 Task: Schedule a financial seminar for the 17th at 8:00 PM to 9:00 PM
Action: Mouse moved to (498, 138)
Screenshot: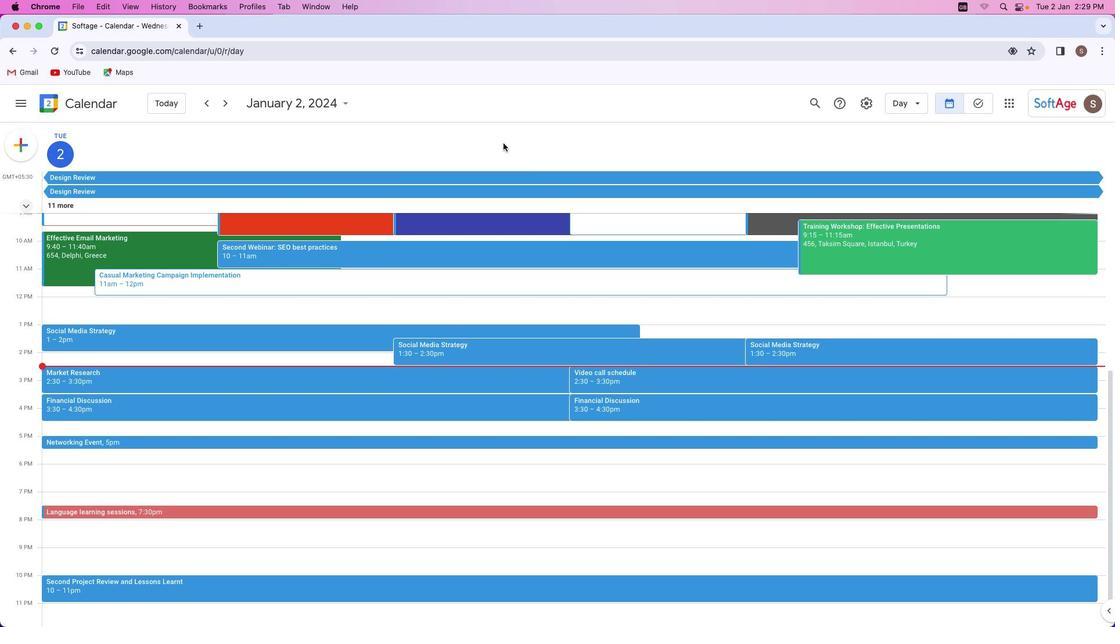 
Action: Mouse pressed left at (498, 138)
Screenshot: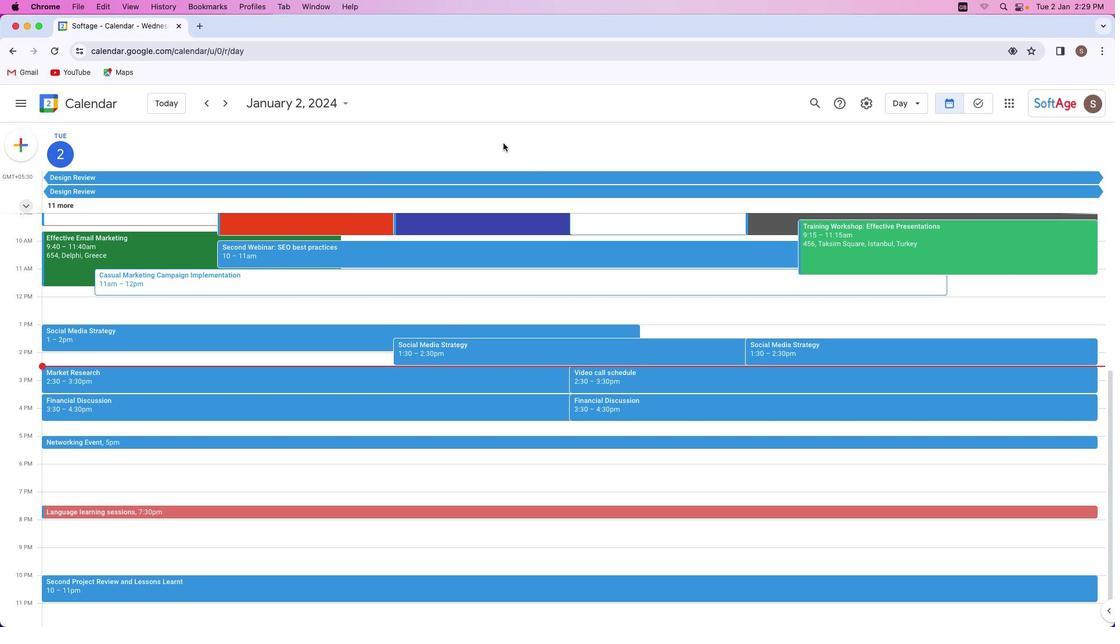 
Action: Mouse moved to (19, 140)
Screenshot: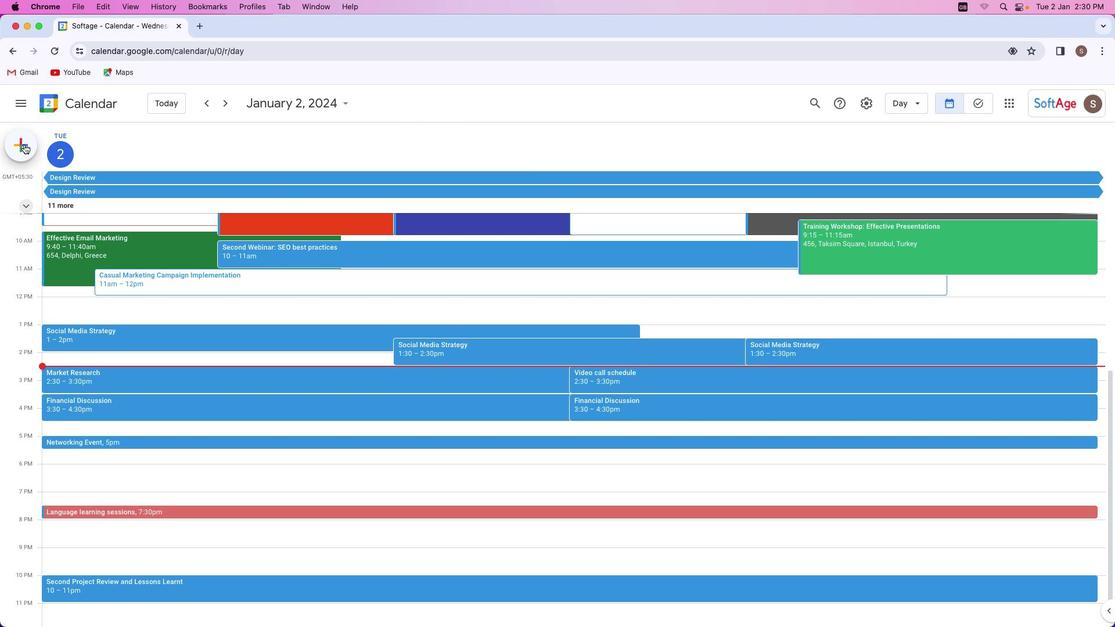 
Action: Mouse pressed left at (19, 140)
Screenshot: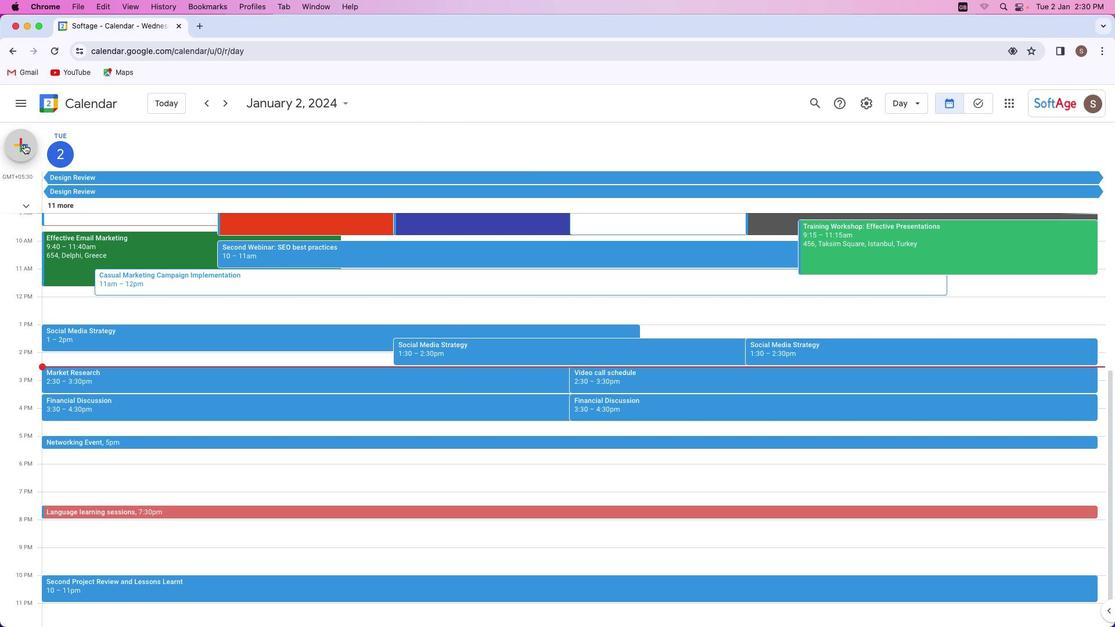 
Action: Mouse moved to (67, 266)
Screenshot: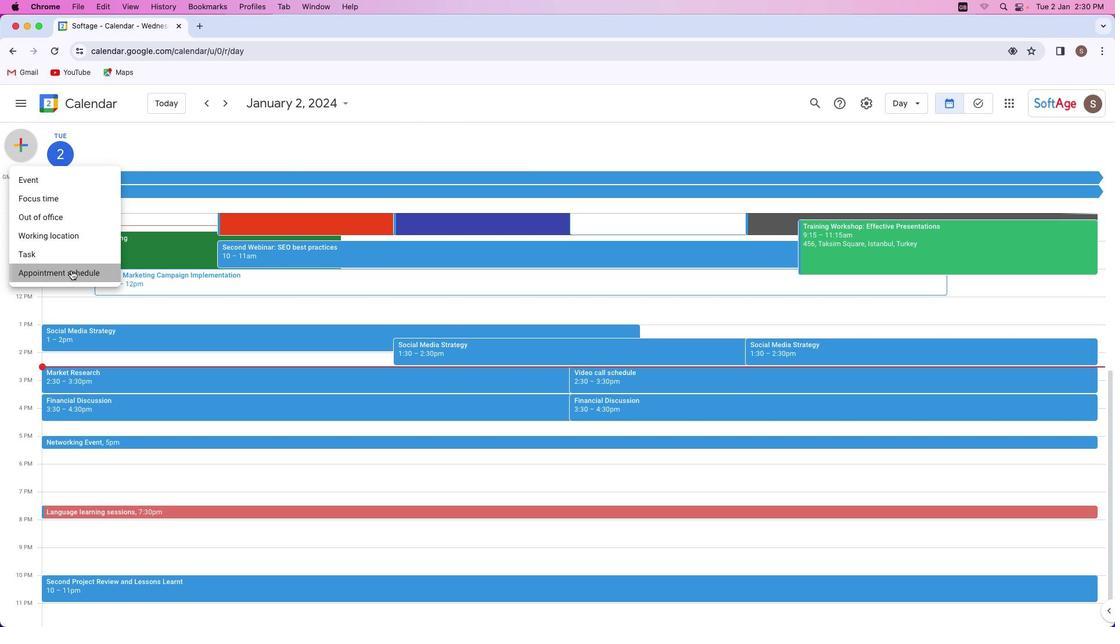 
Action: Mouse pressed left at (67, 266)
Screenshot: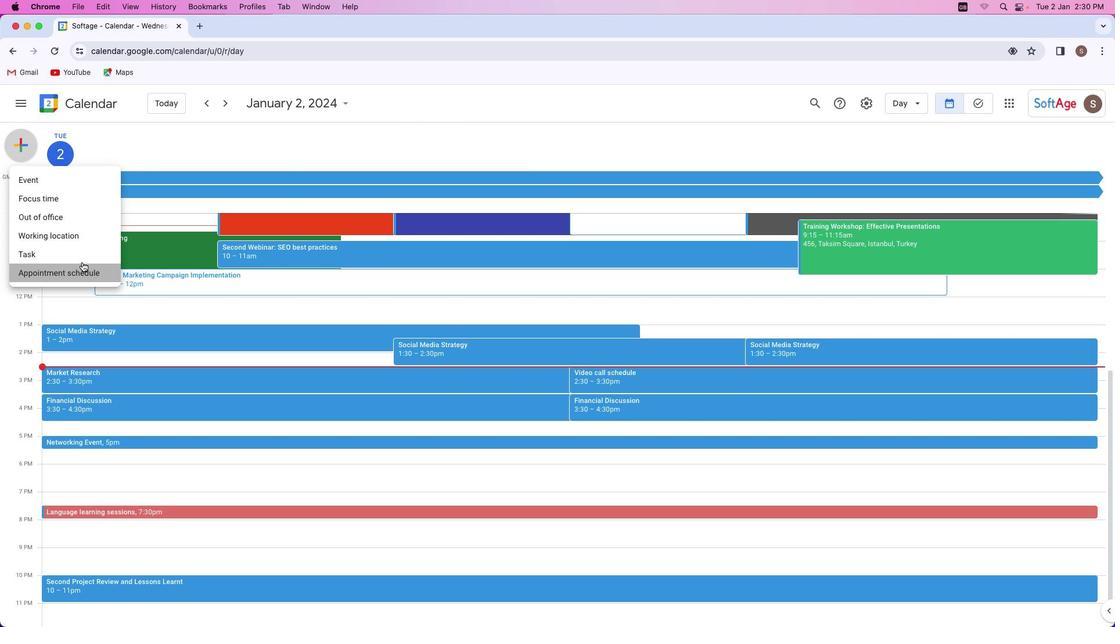 
Action: Mouse moved to (59, 134)
Screenshot: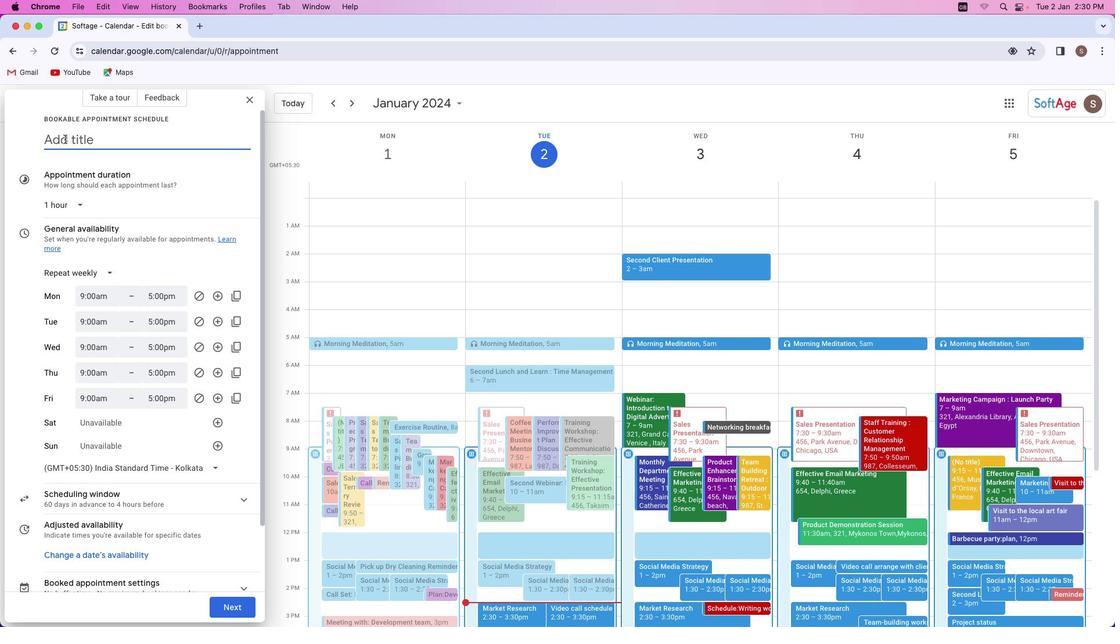 
Action: Key pressed Key.shift'F''i''n''a''n''c''i''a''l'Key.space's''e''m''i''n''a''r'
Screenshot: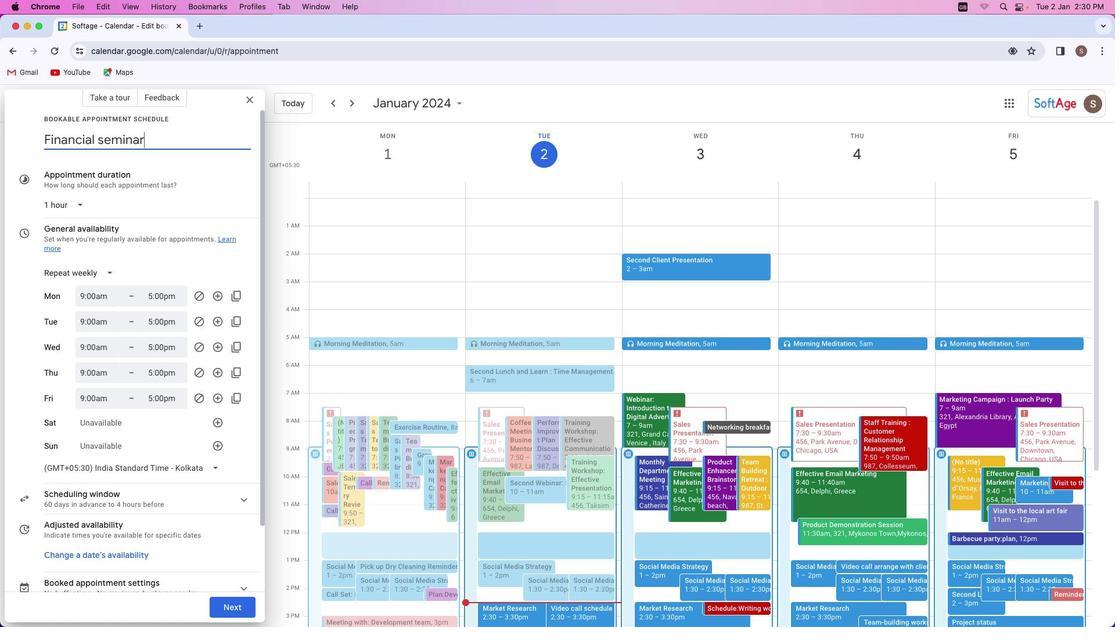 
Action: Mouse moved to (88, 264)
Screenshot: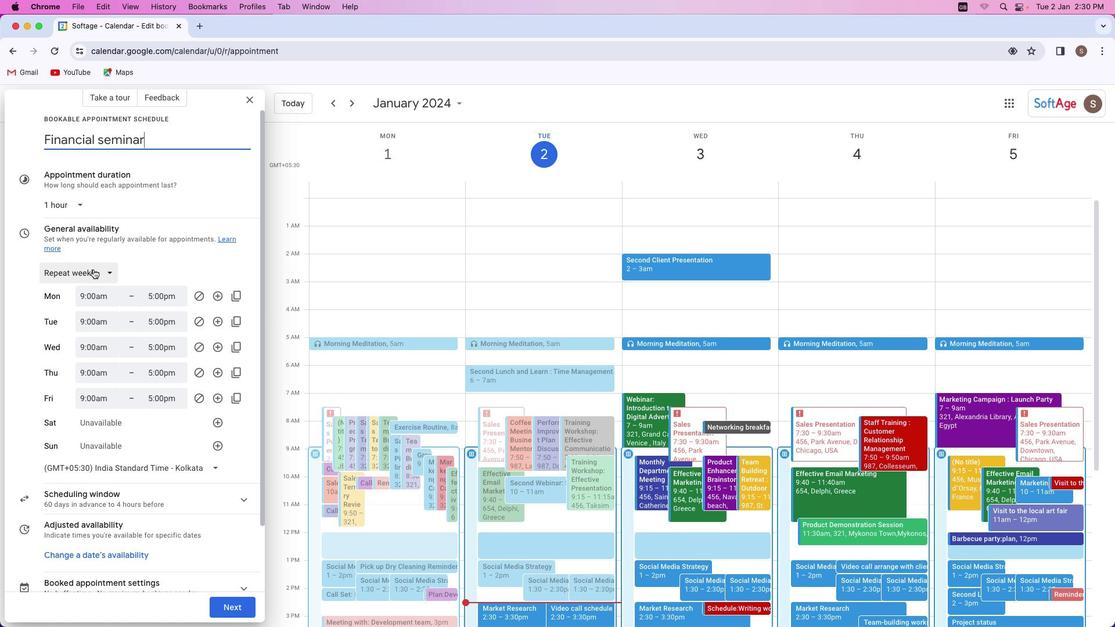 
Action: Mouse pressed left at (88, 264)
Screenshot: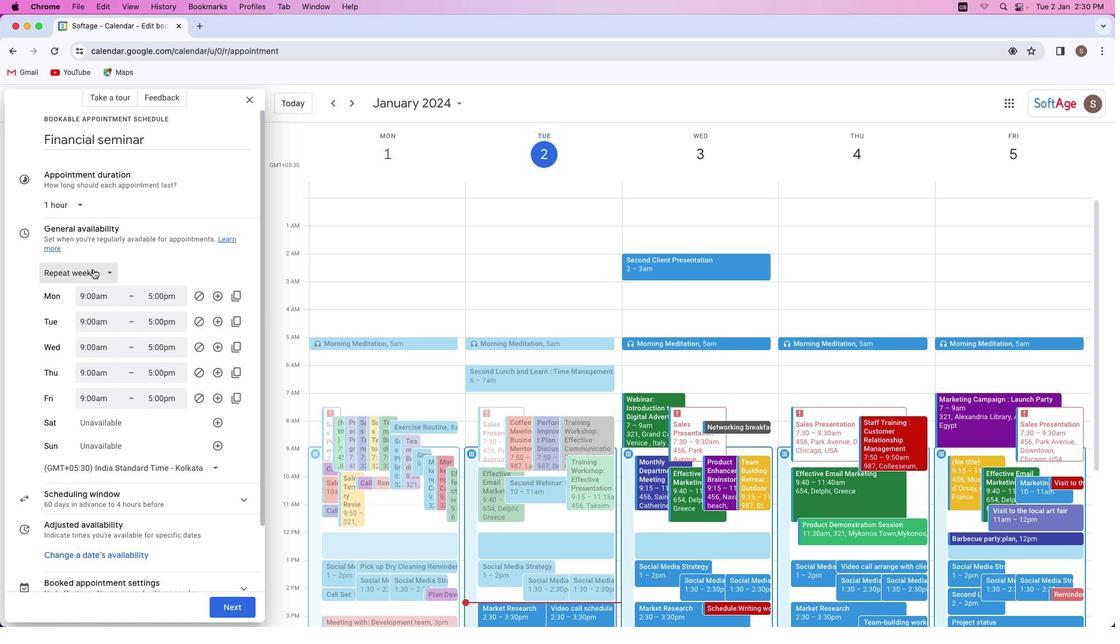 
Action: Mouse moved to (53, 291)
Screenshot: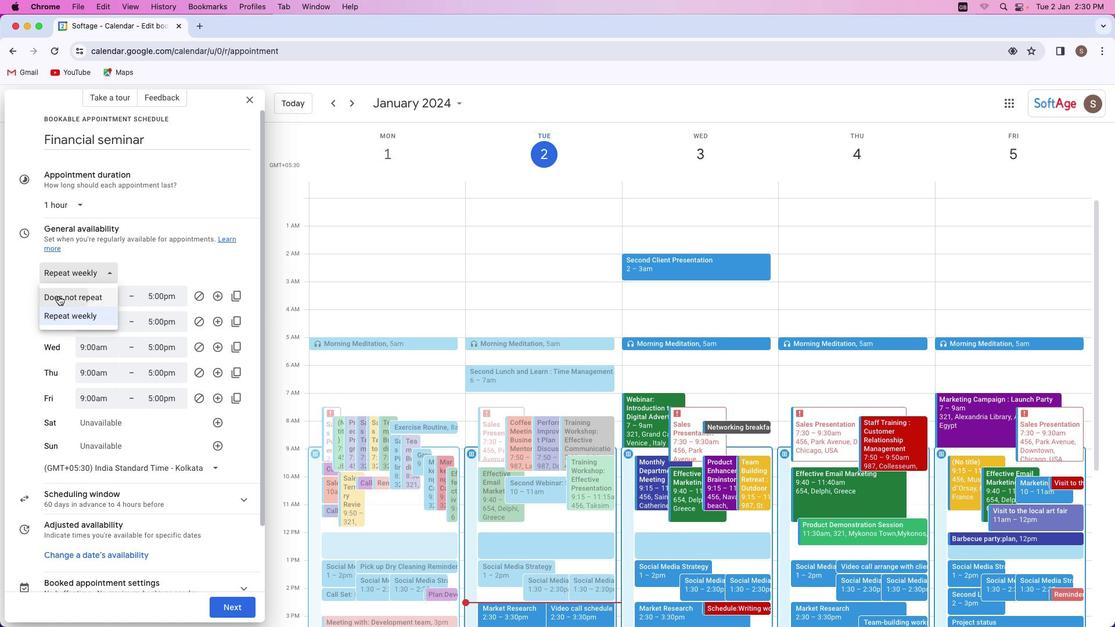 
Action: Mouse pressed left at (53, 291)
Screenshot: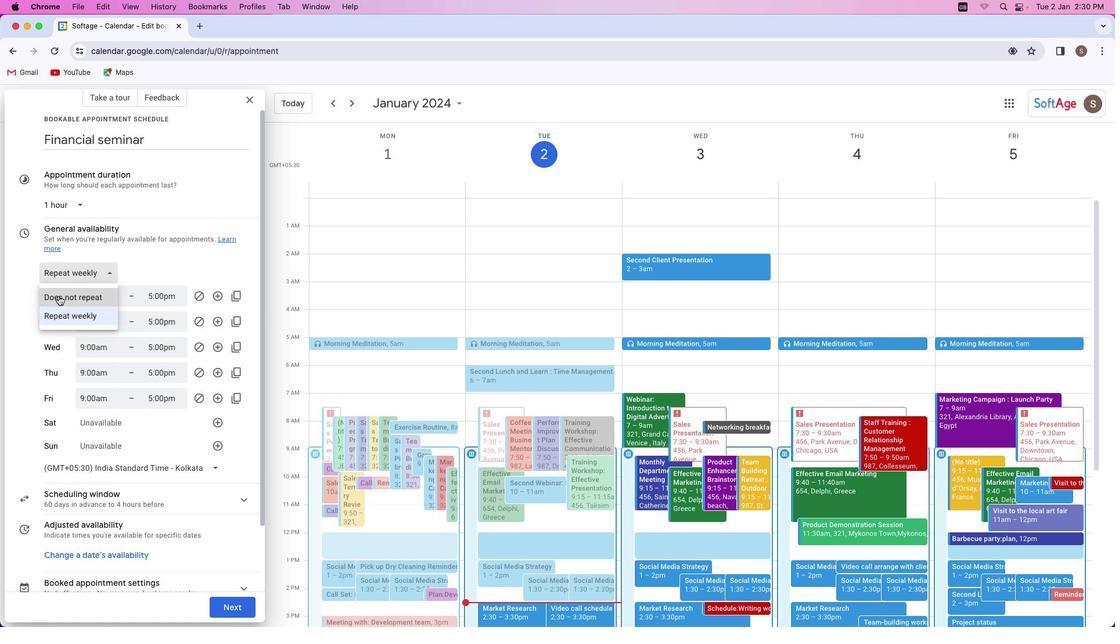 
Action: Mouse moved to (66, 277)
Screenshot: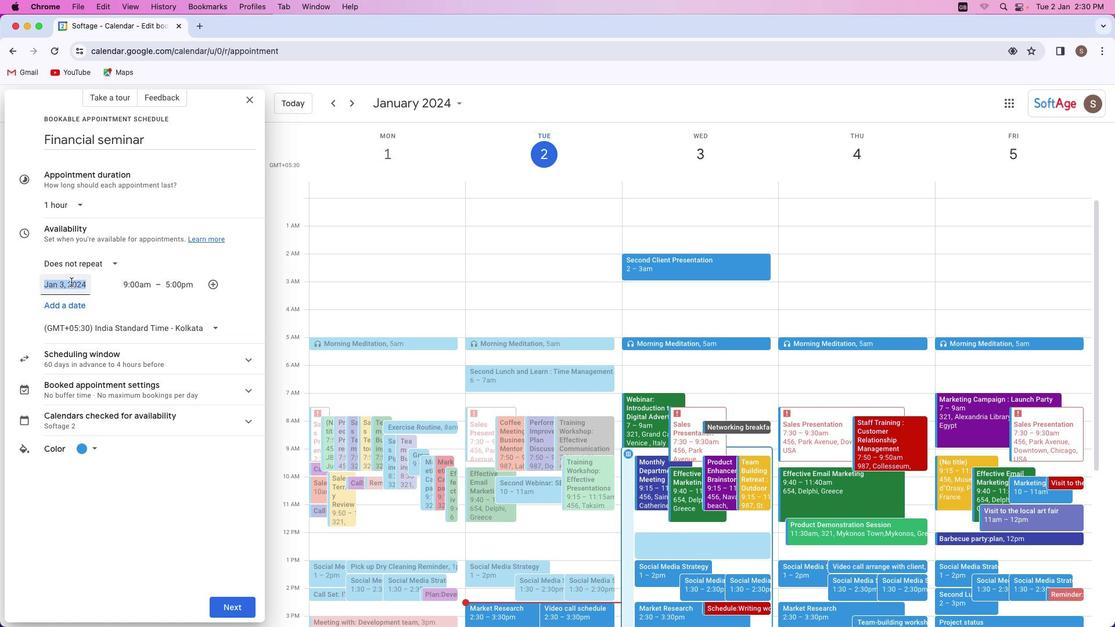 
Action: Mouse pressed left at (66, 277)
Screenshot: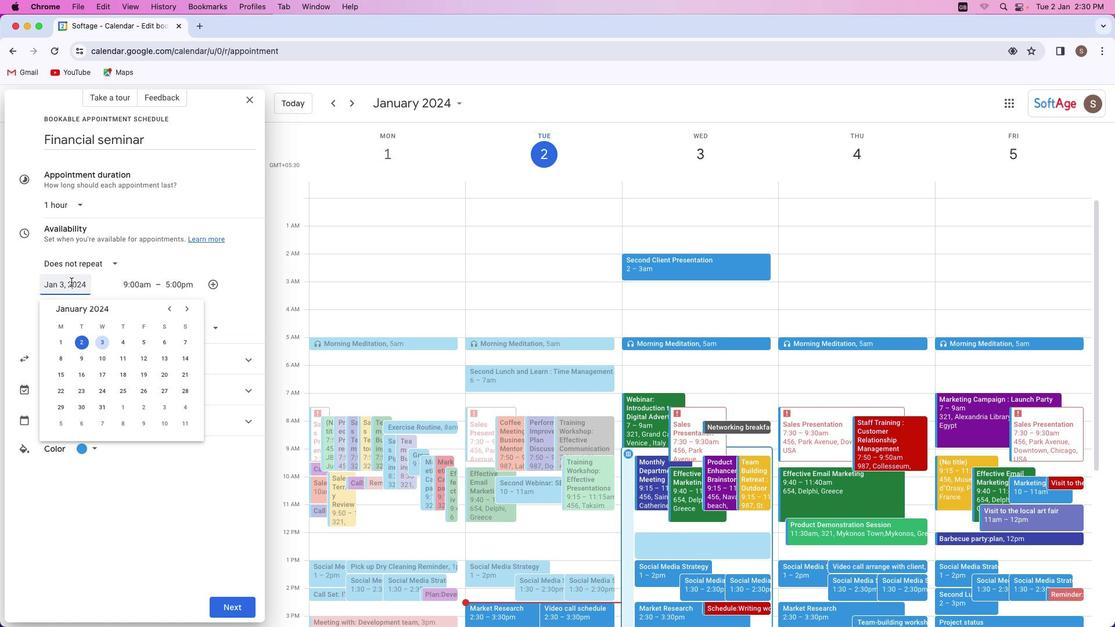 
Action: Mouse moved to (99, 372)
Screenshot: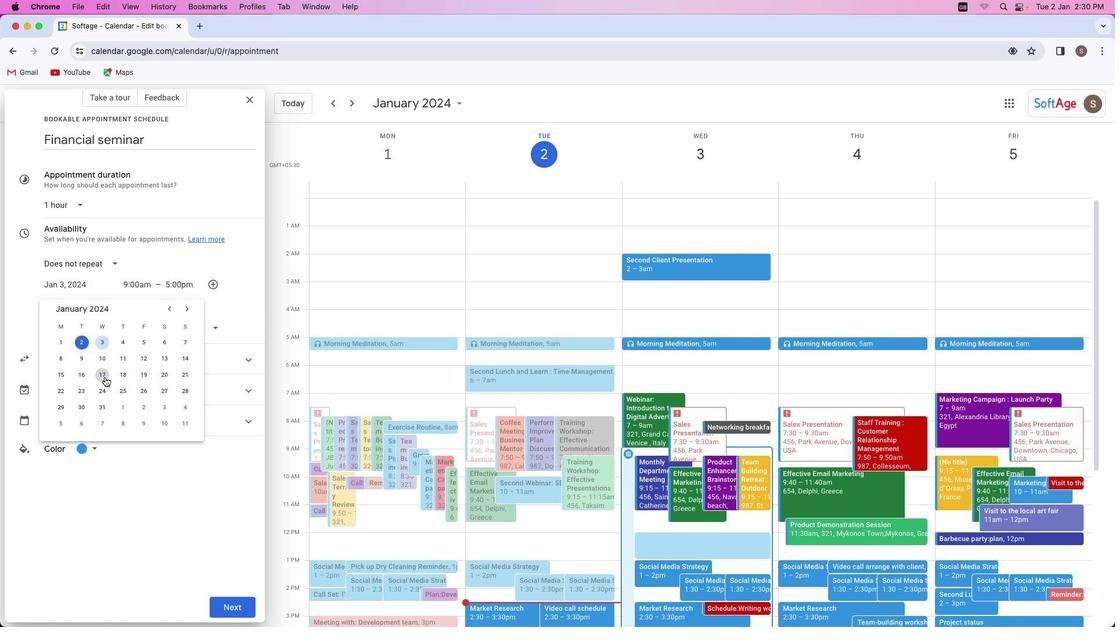 
Action: Mouse pressed left at (99, 372)
Screenshot: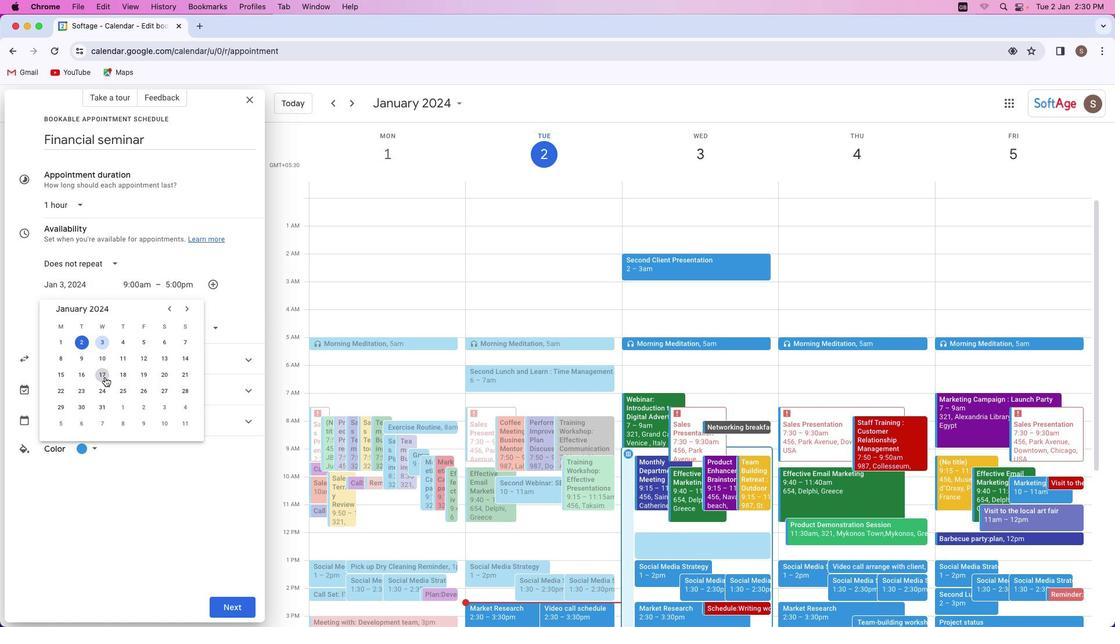
Action: Mouse moved to (124, 280)
Screenshot: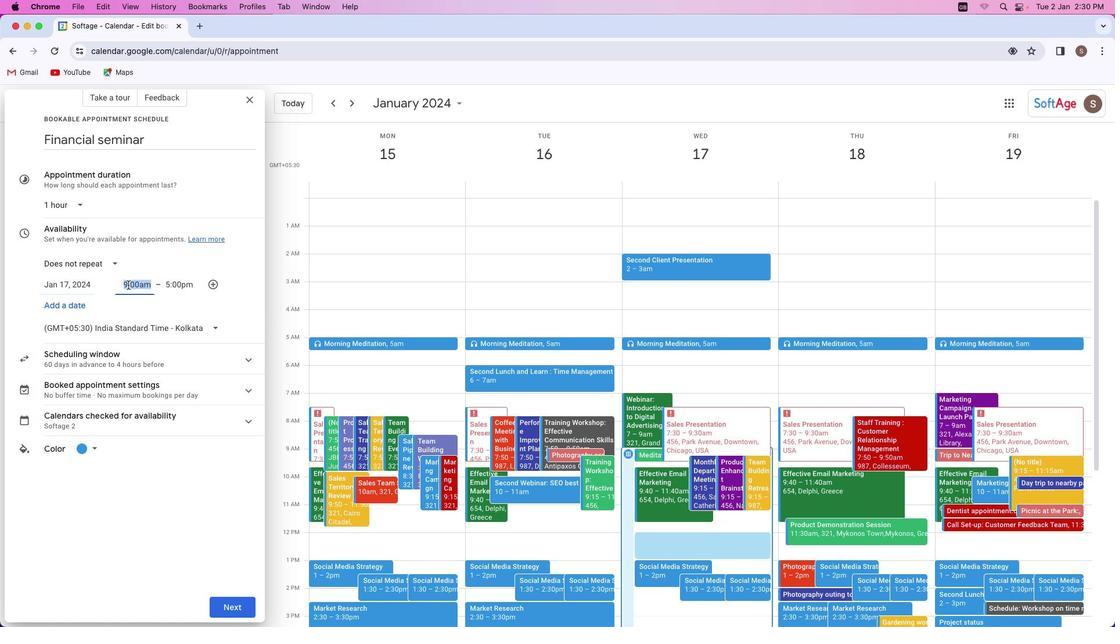 
Action: Mouse pressed left at (124, 280)
Screenshot: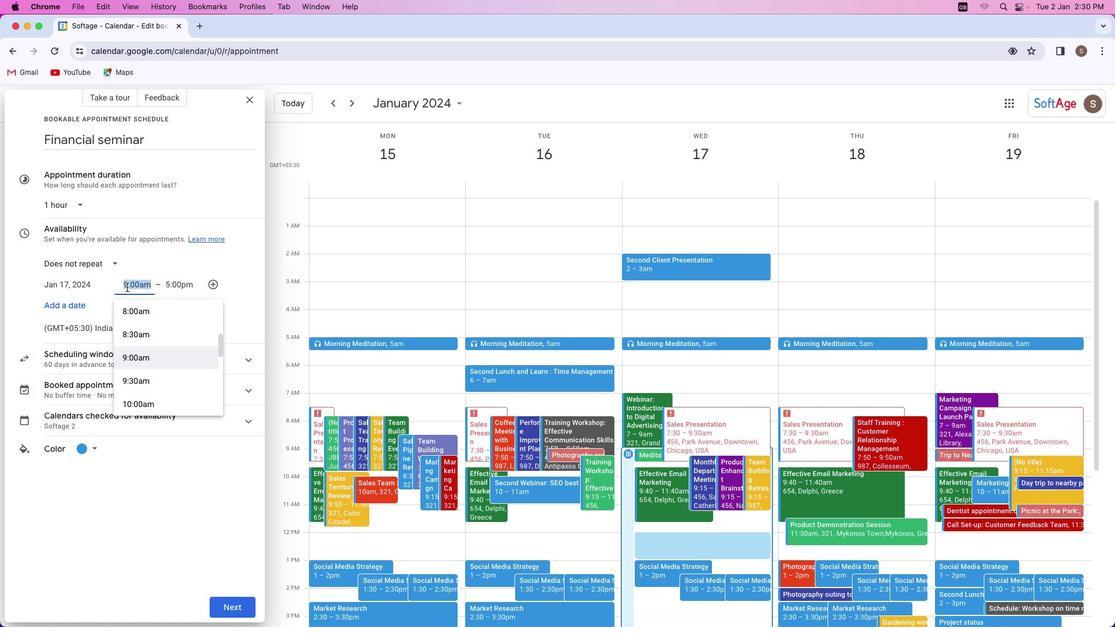 
Action: Mouse moved to (138, 322)
Screenshot: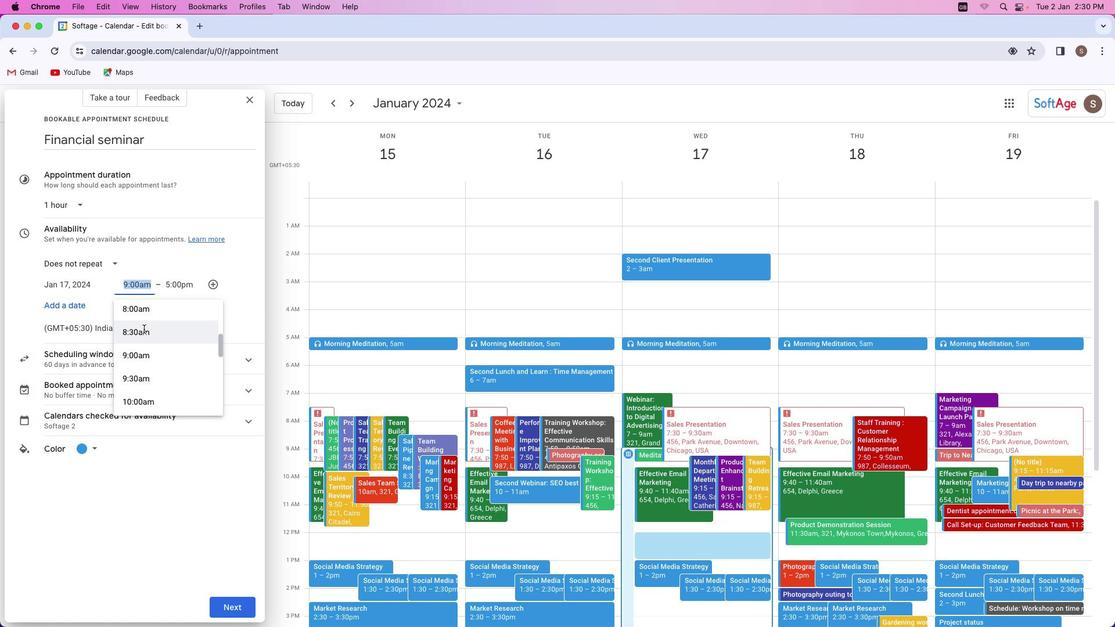 
Action: Mouse scrolled (138, 322) with delta (-4, -4)
Screenshot: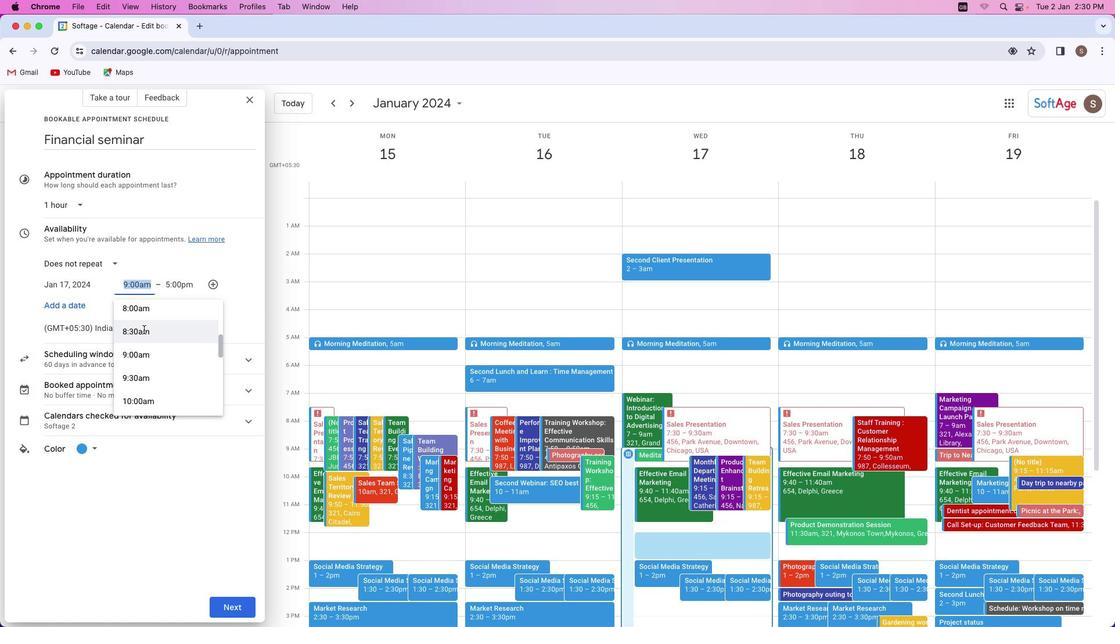 
Action: Mouse moved to (139, 324)
Screenshot: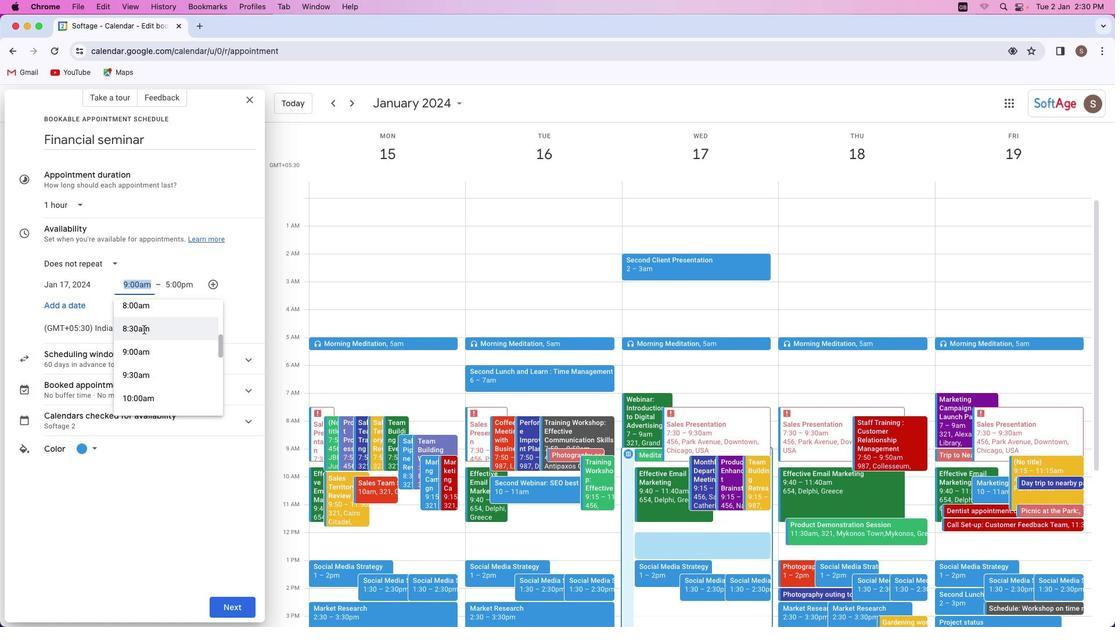 
Action: Mouse scrolled (139, 324) with delta (-4, -4)
Screenshot: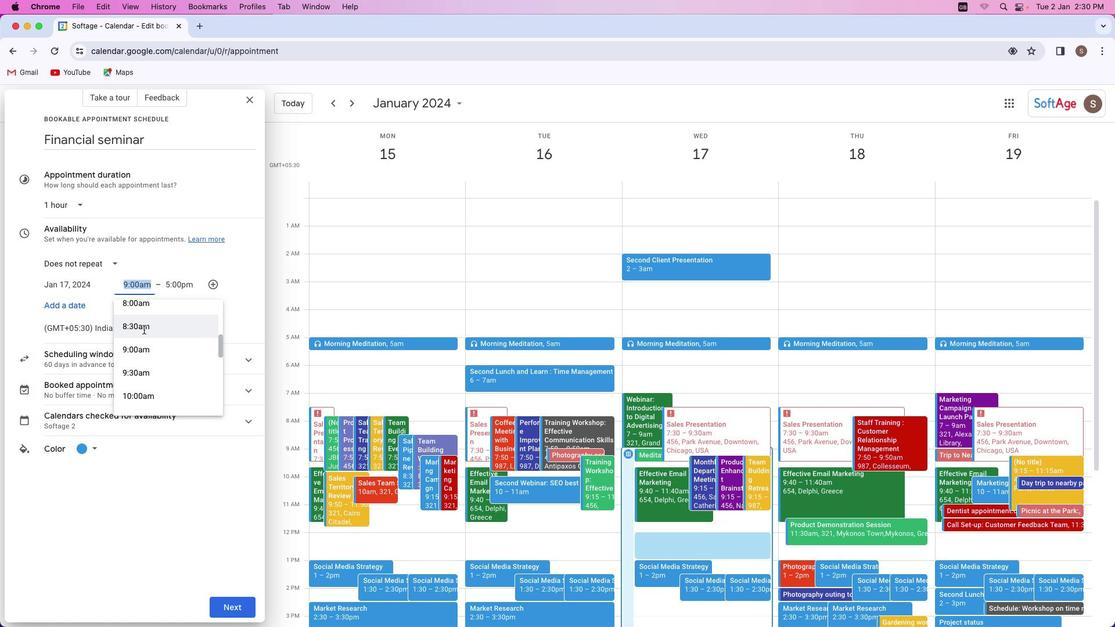 
Action: Mouse moved to (139, 324)
Screenshot: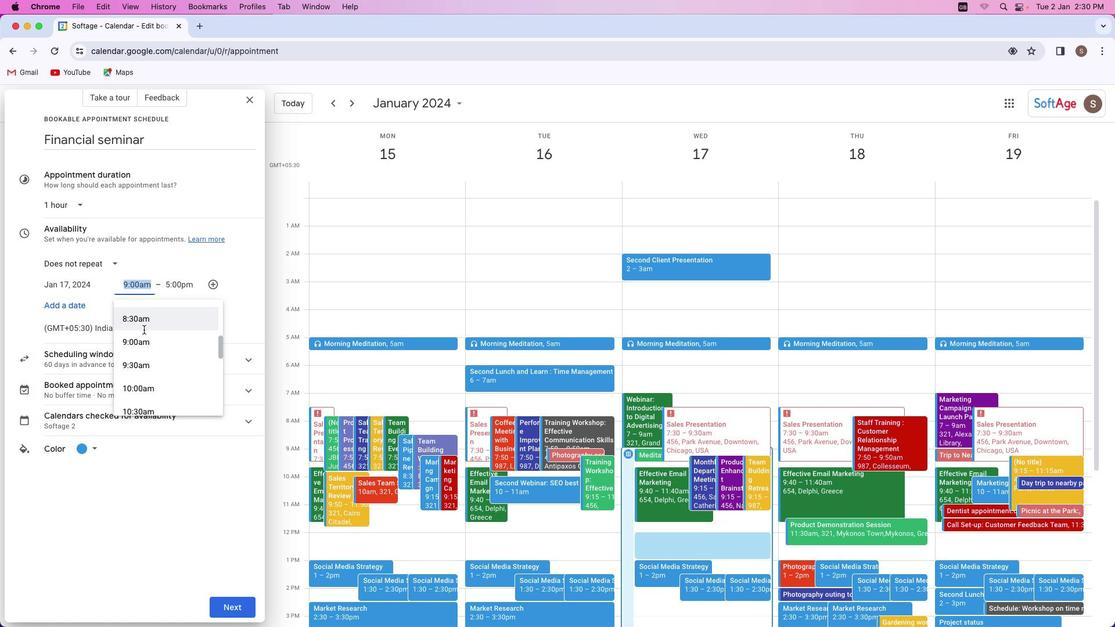 
Action: Mouse scrolled (139, 324) with delta (-4, -4)
Screenshot: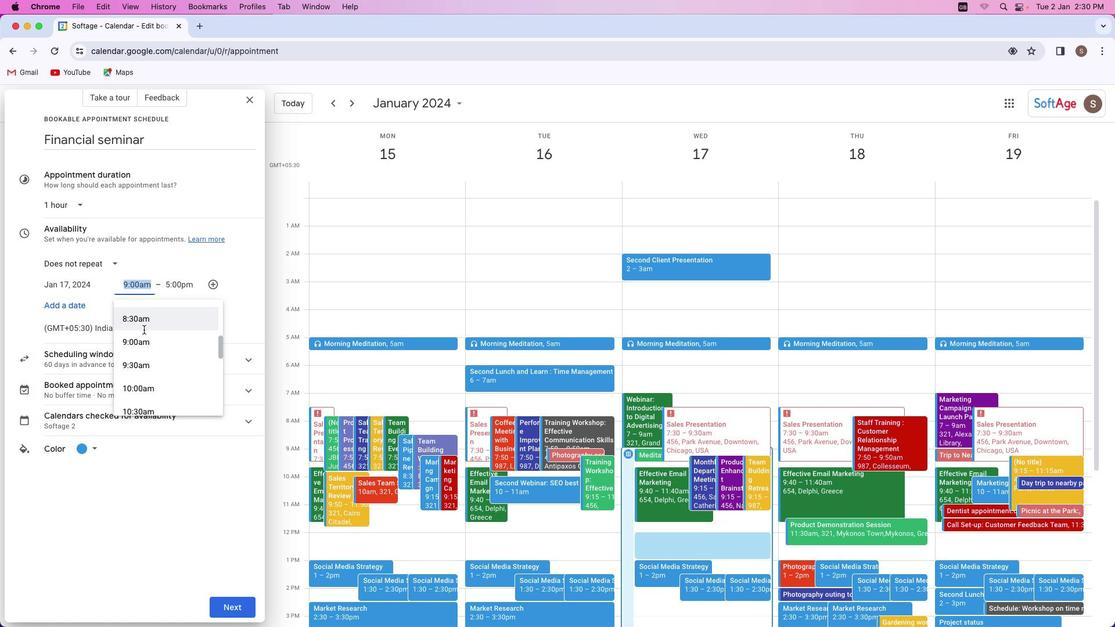 
Action: Mouse scrolled (139, 324) with delta (-4, -4)
Screenshot: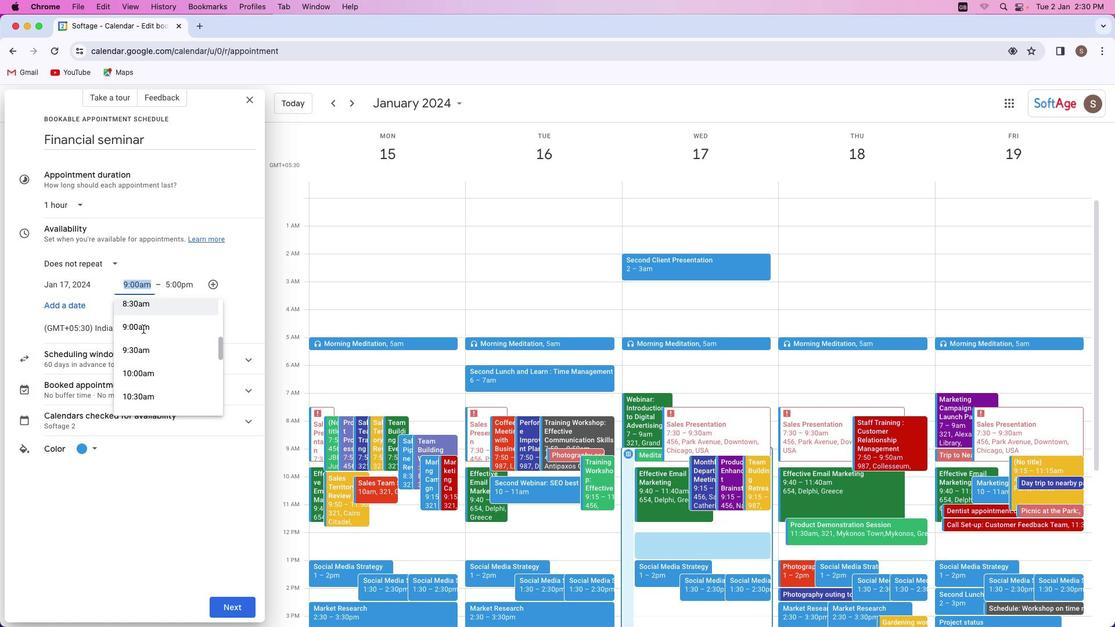 
Action: Mouse scrolled (139, 324) with delta (-4, -4)
Screenshot: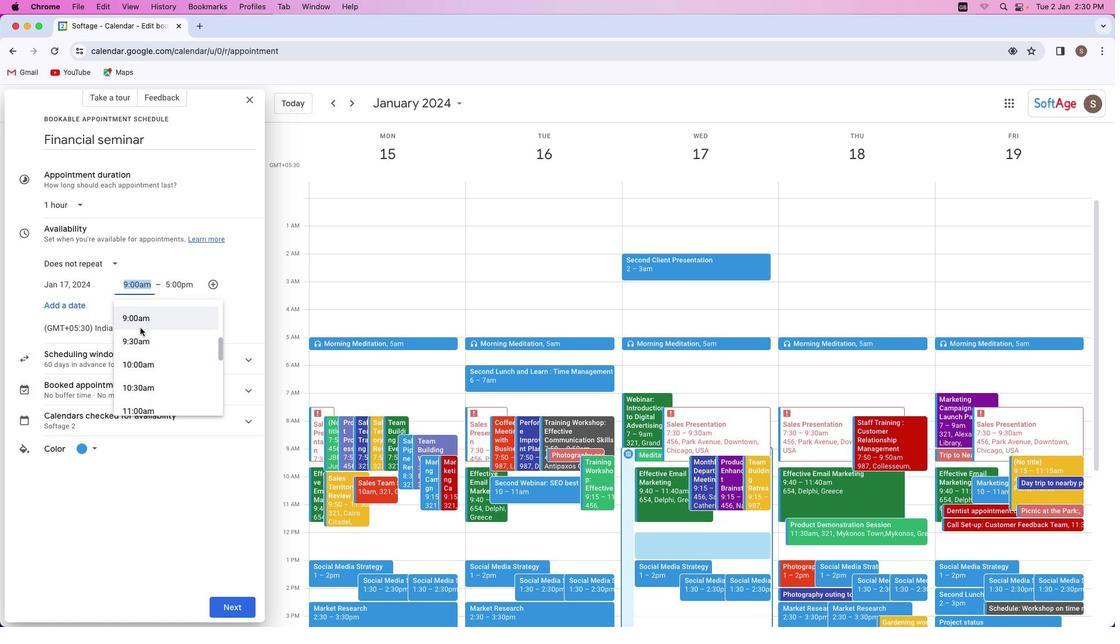
Action: Mouse moved to (135, 321)
Screenshot: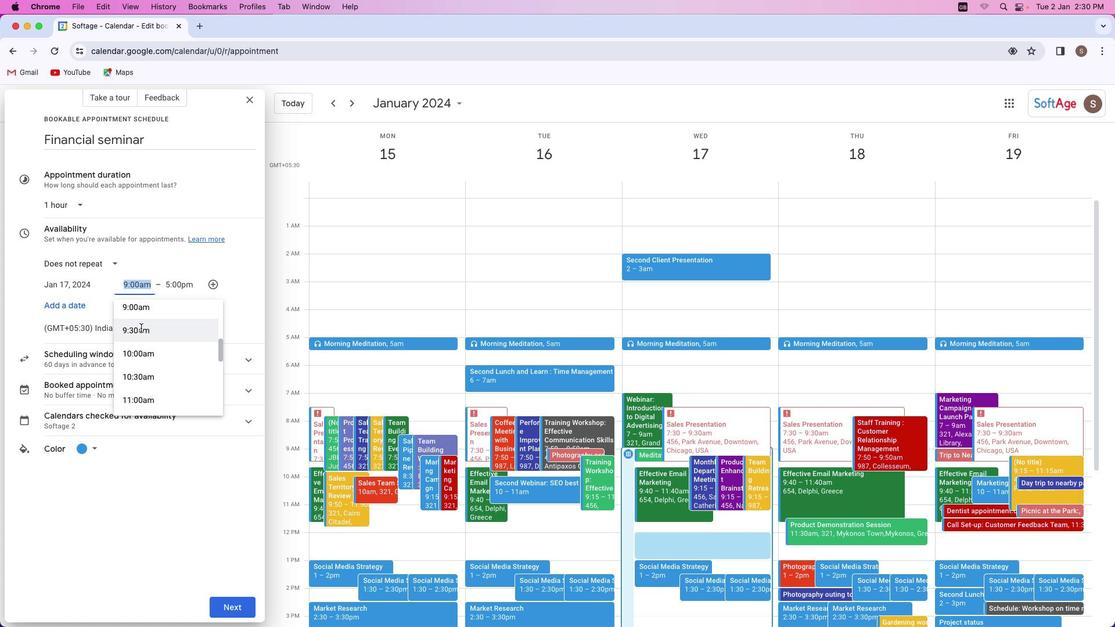 
Action: Mouse scrolled (135, 321) with delta (-4, -4)
Screenshot: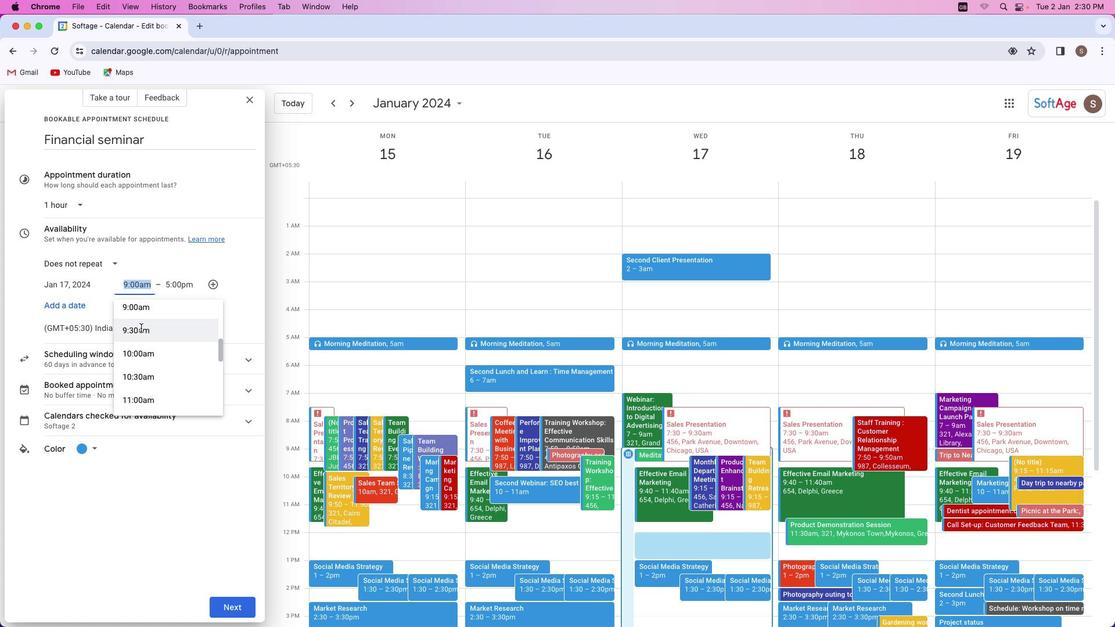 
Action: Mouse moved to (135, 323)
Screenshot: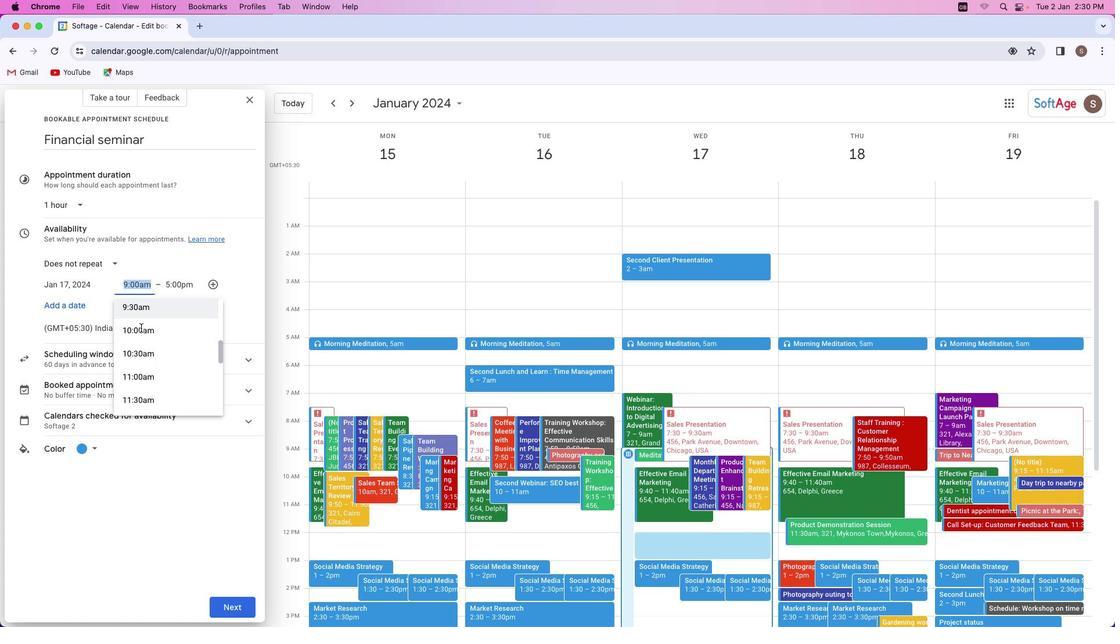 
Action: Mouse scrolled (135, 323) with delta (-4, -4)
Screenshot: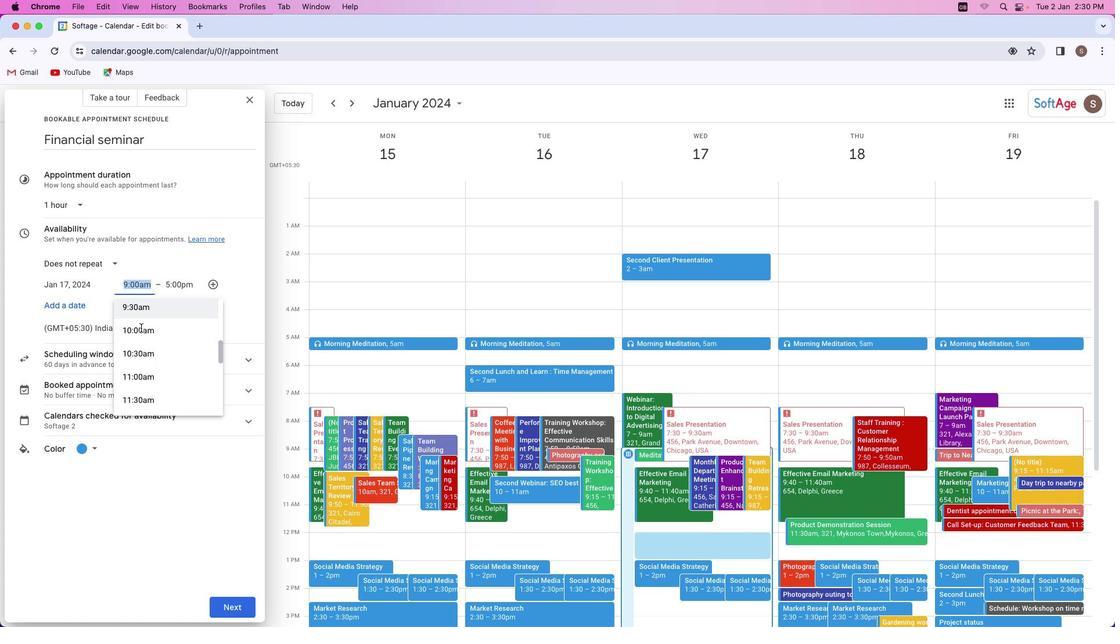 
Action: Mouse moved to (135, 323)
Screenshot: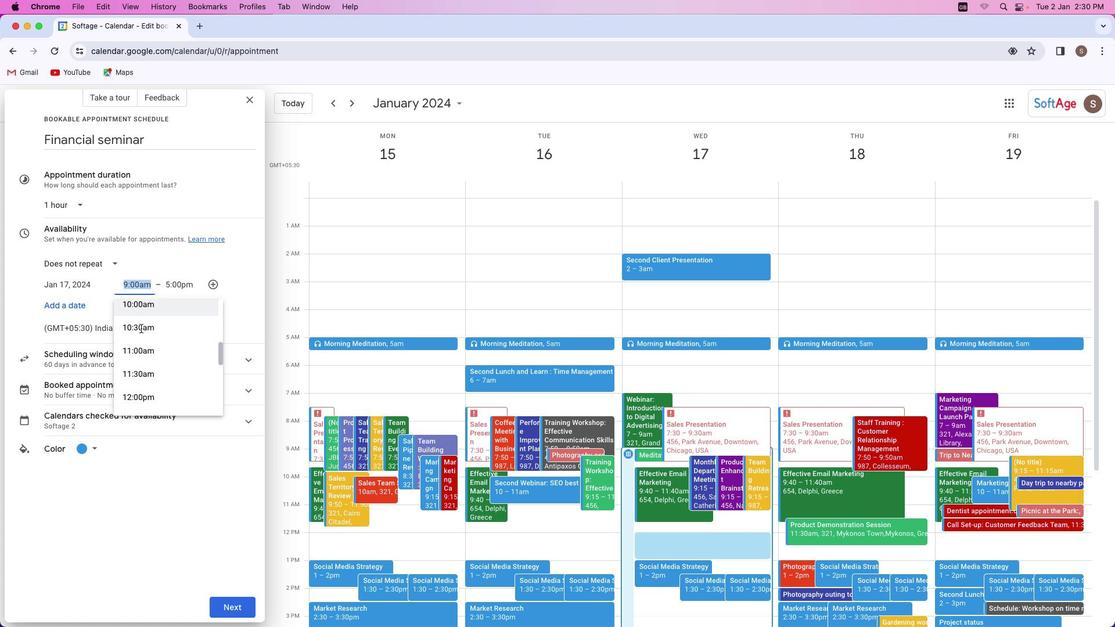 
Action: Mouse scrolled (135, 323) with delta (-4, -4)
Screenshot: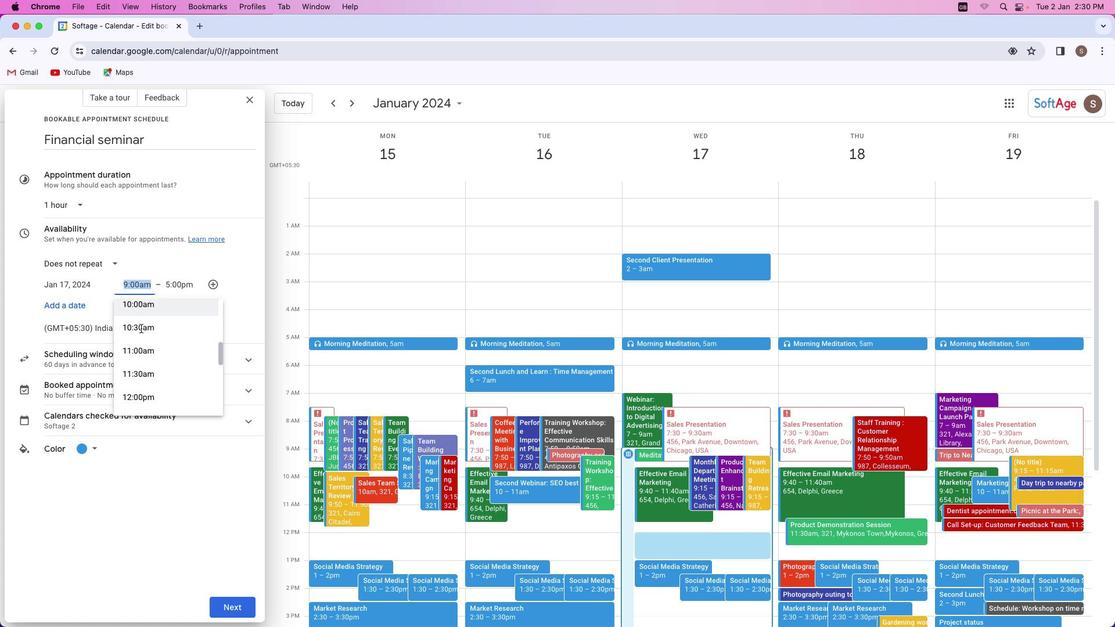 
Action: Mouse moved to (136, 323)
Screenshot: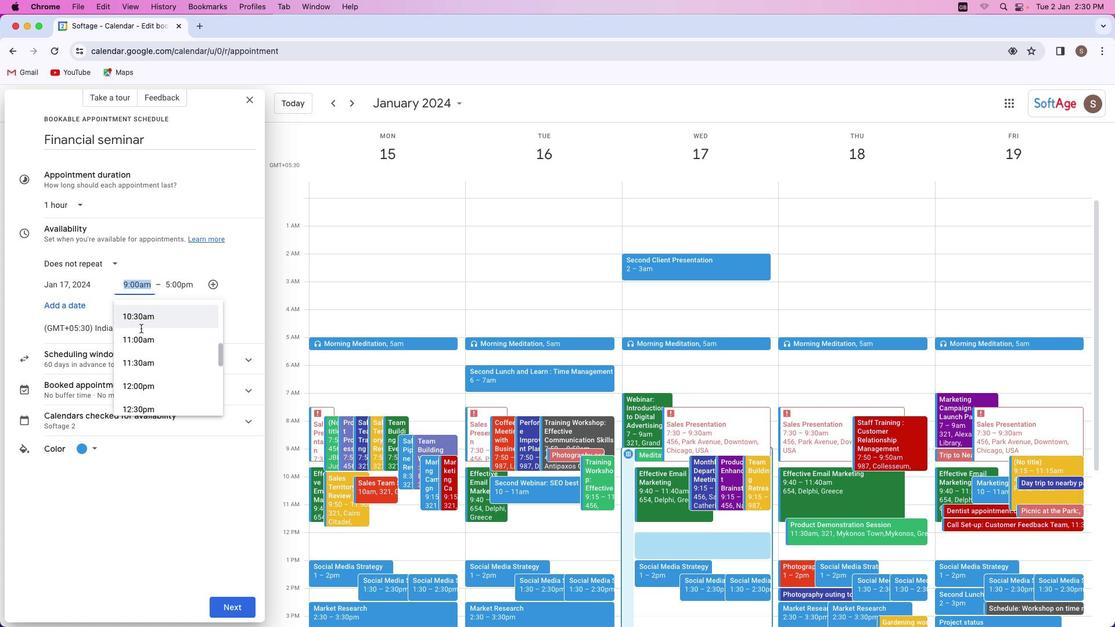 
Action: Mouse scrolled (136, 323) with delta (-4, -4)
Screenshot: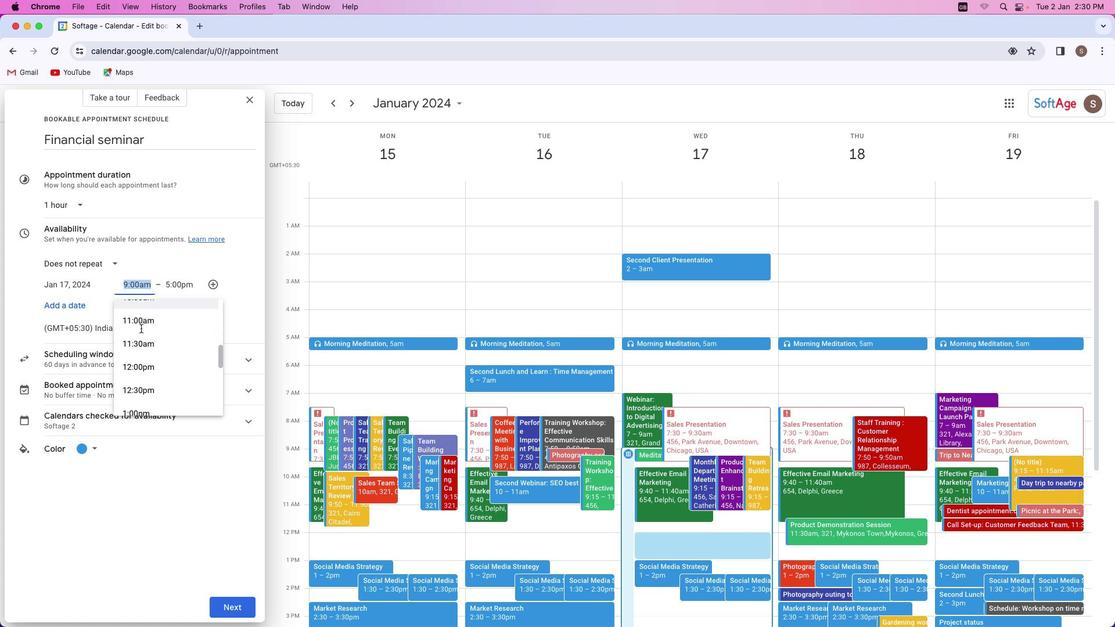 
Action: Mouse moved to (136, 324)
Screenshot: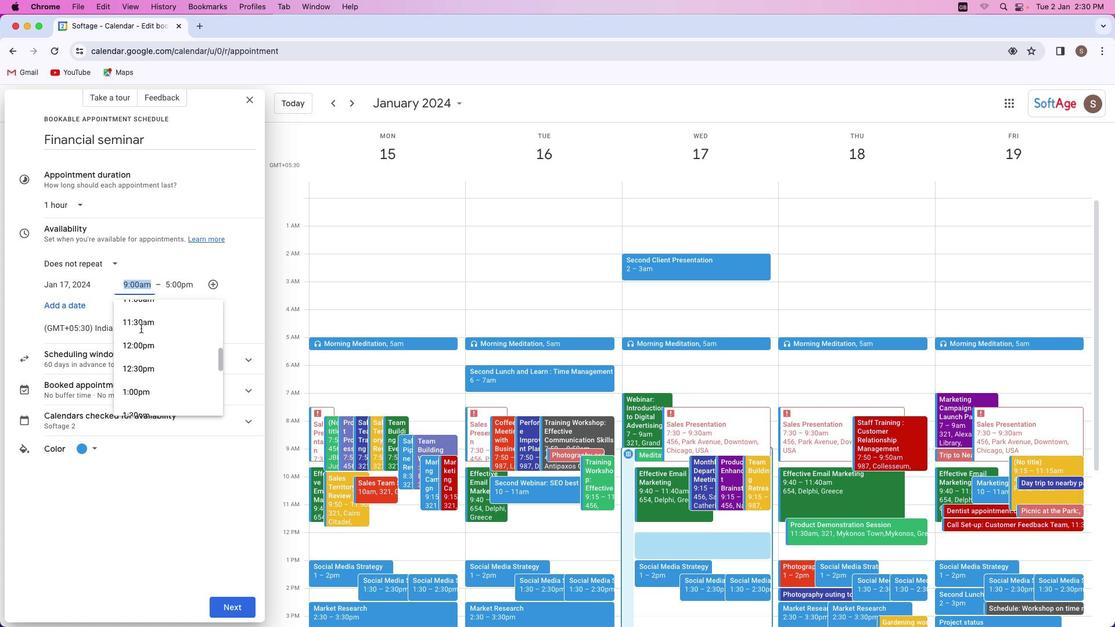 
Action: Mouse scrolled (136, 324) with delta (-4, -4)
Screenshot: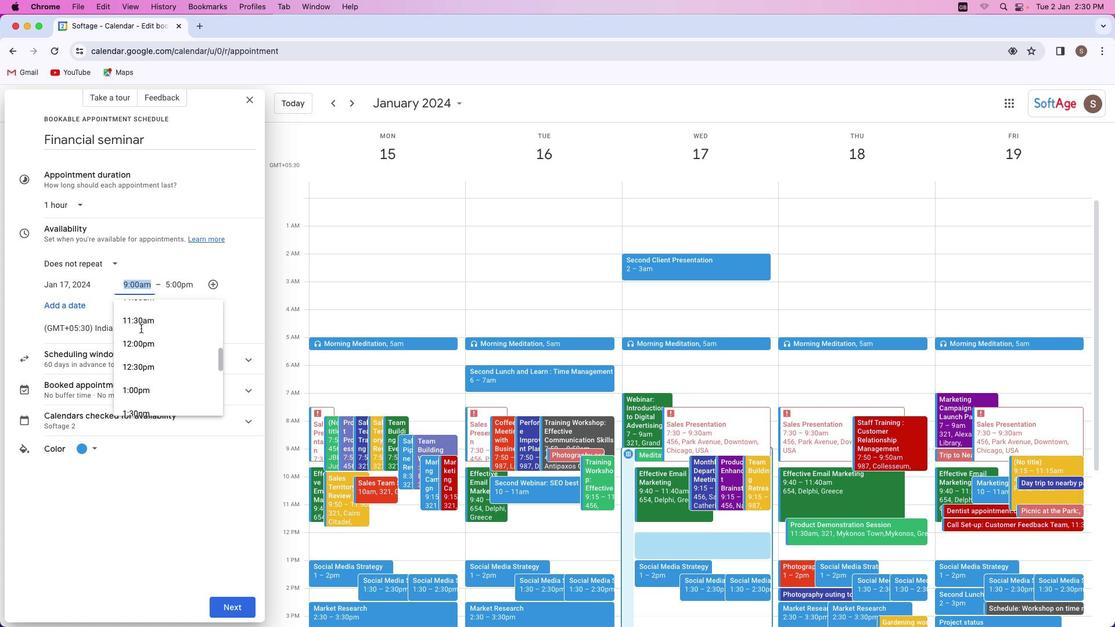 
Action: Mouse moved to (138, 323)
Screenshot: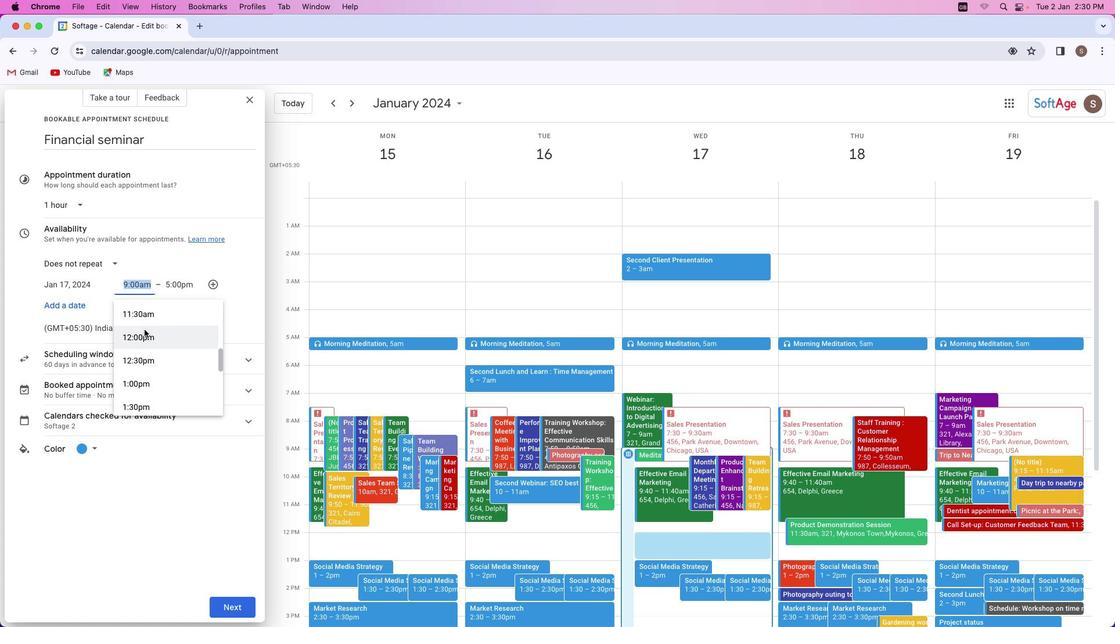 
Action: Mouse scrolled (138, 323) with delta (-4, -4)
Screenshot: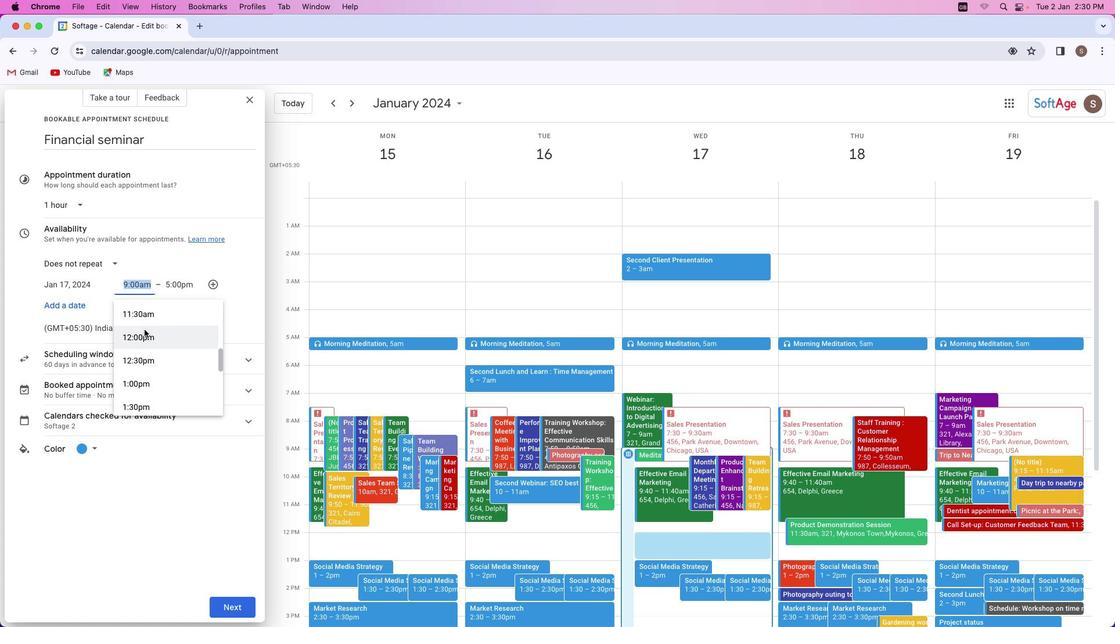 
Action: Mouse moved to (139, 324)
Screenshot: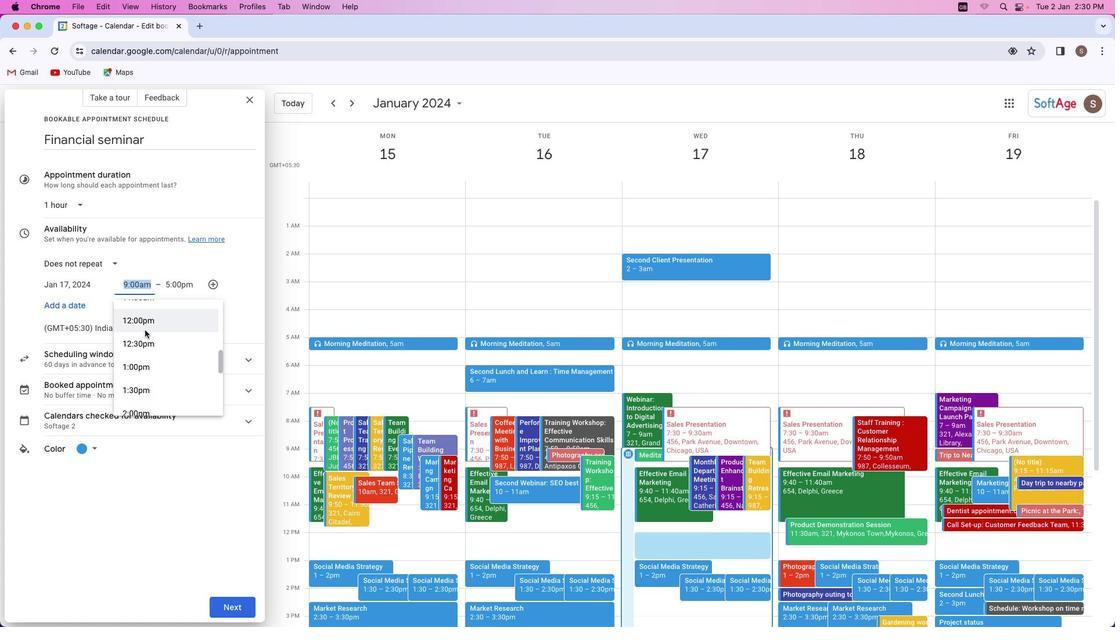 
Action: Mouse scrolled (139, 324) with delta (-4, -4)
Screenshot: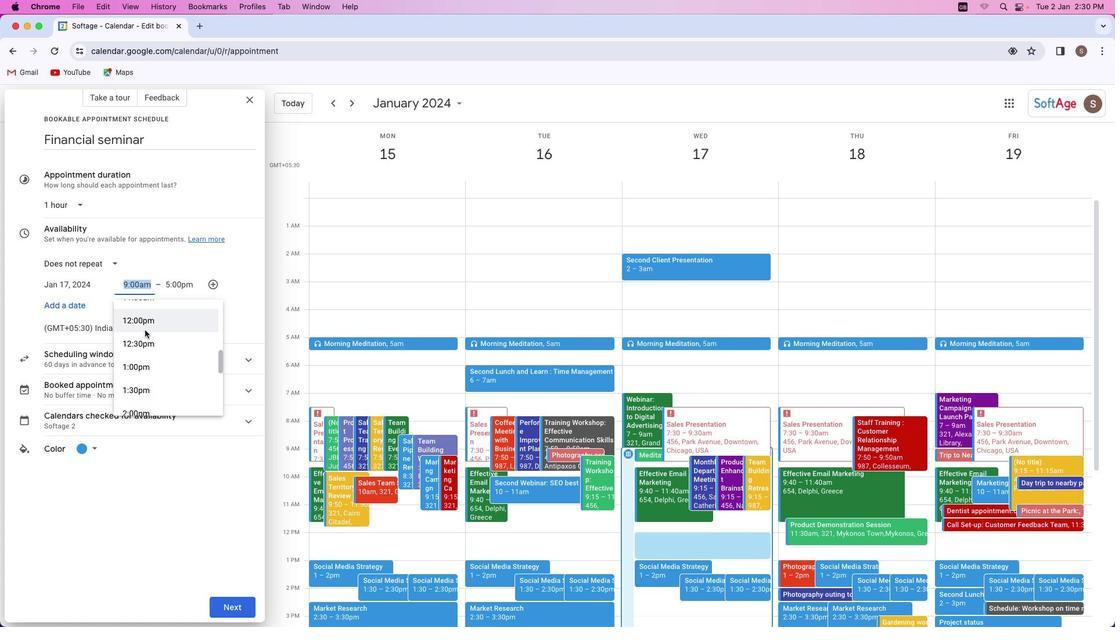 
Action: Mouse moved to (140, 324)
Screenshot: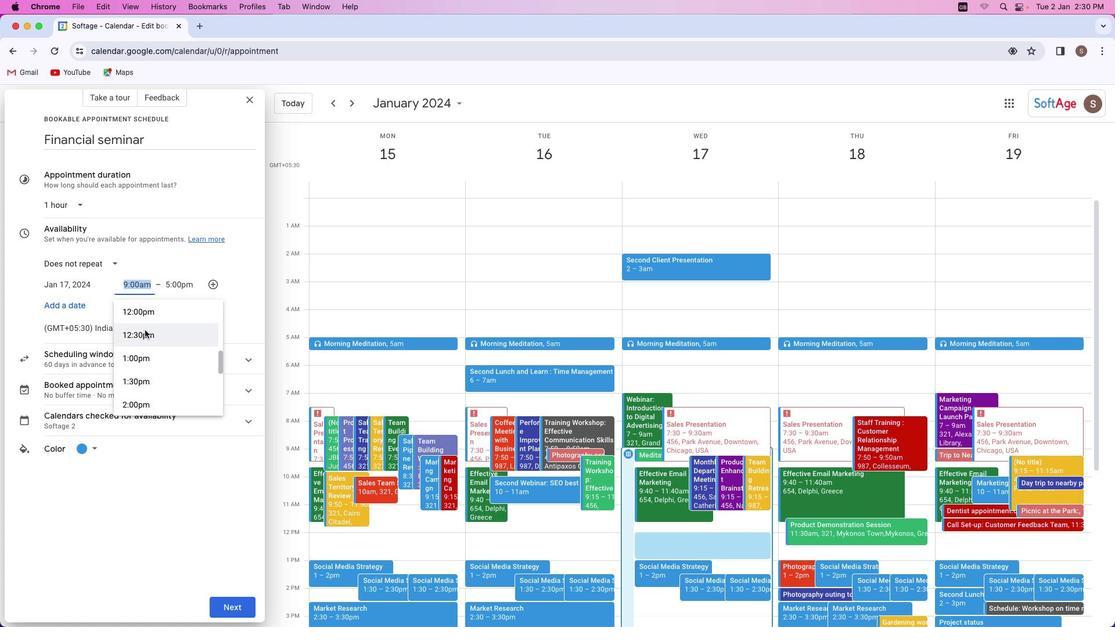 
Action: Mouse scrolled (140, 324) with delta (-4, -4)
Screenshot: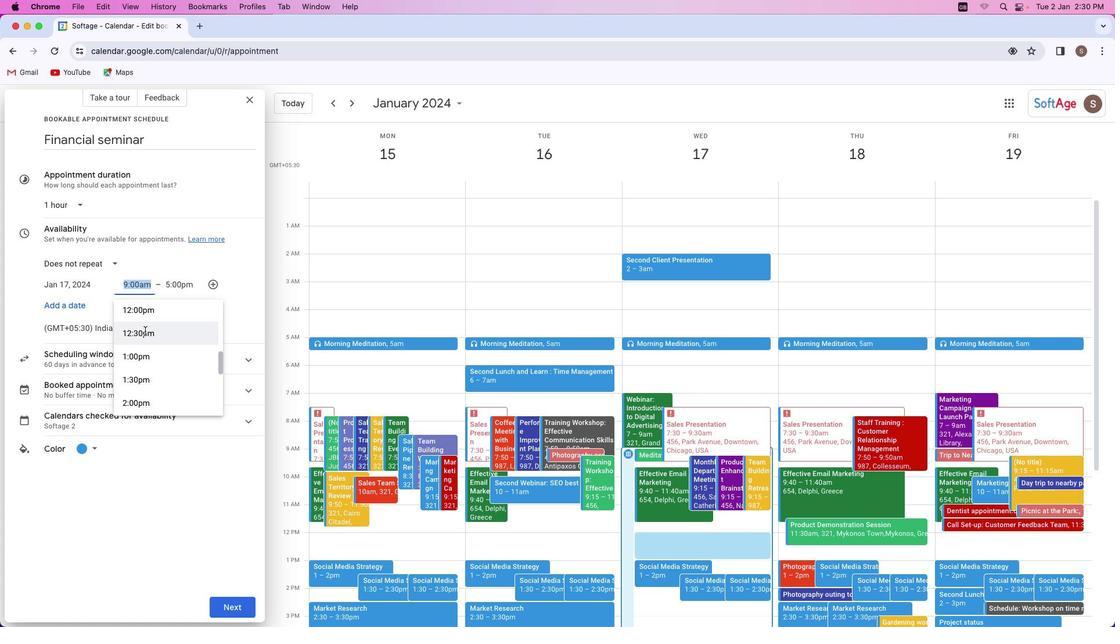 
Action: Mouse moved to (140, 326)
Screenshot: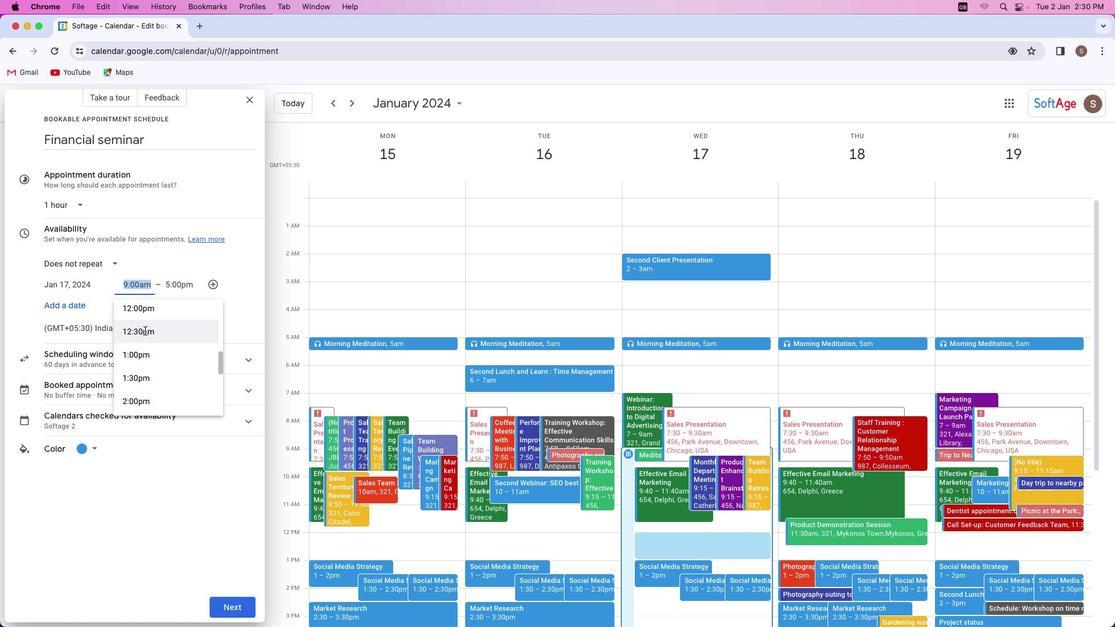 
Action: Mouse scrolled (140, 326) with delta (-4, -4)
Screenshot: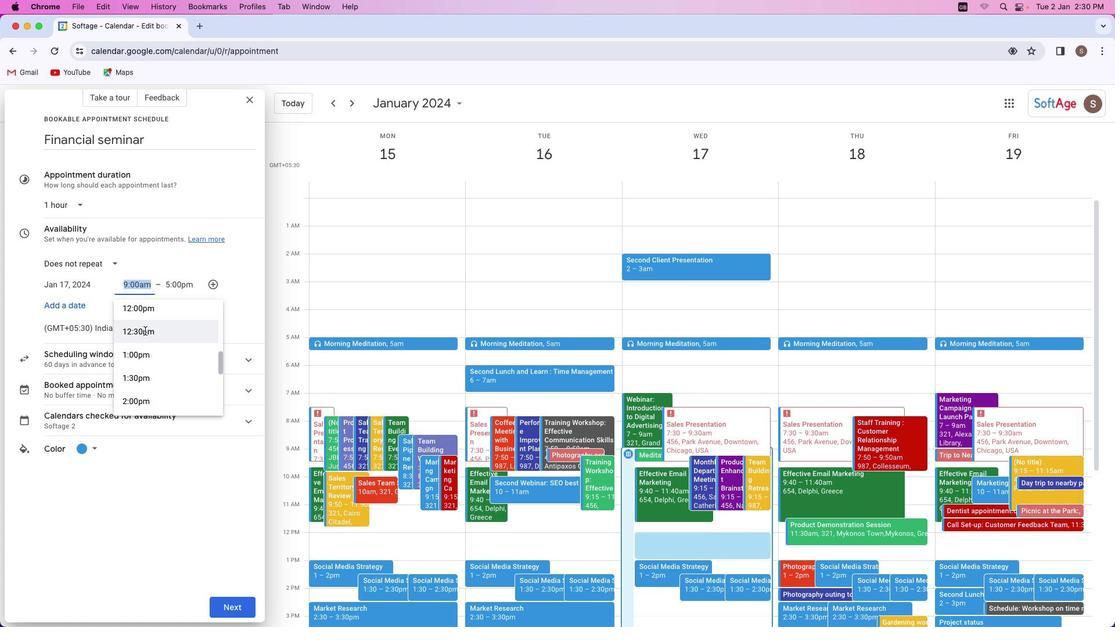 
Action: Mouse moved to (140, 326)
Screenshot: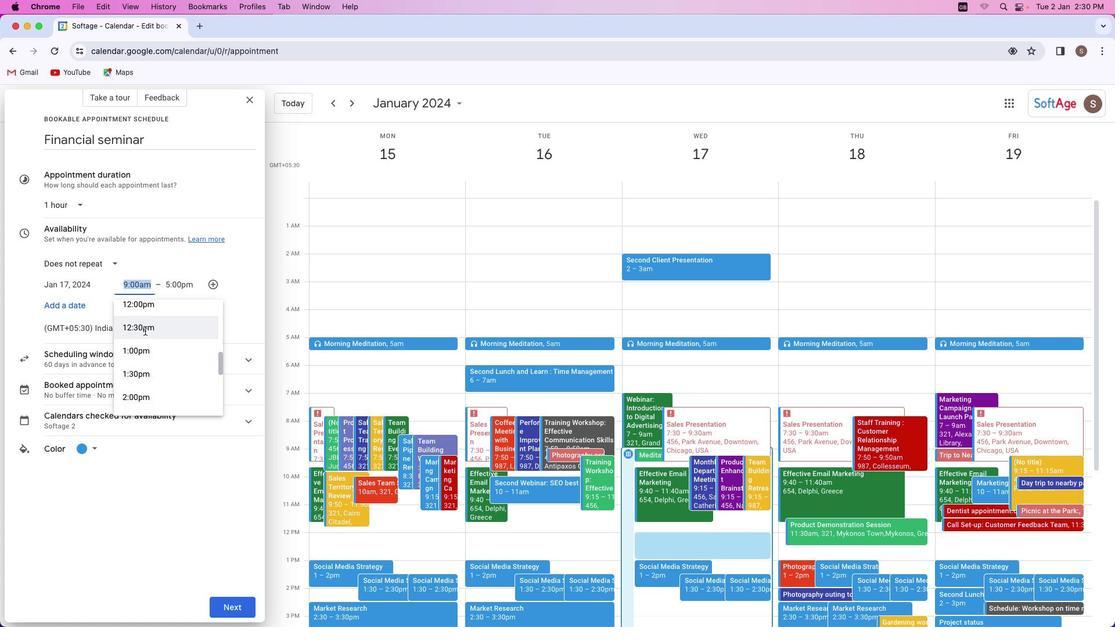 
Action: Mouse scrolled (140, 326) with delta (-4, -4)
Screenshot: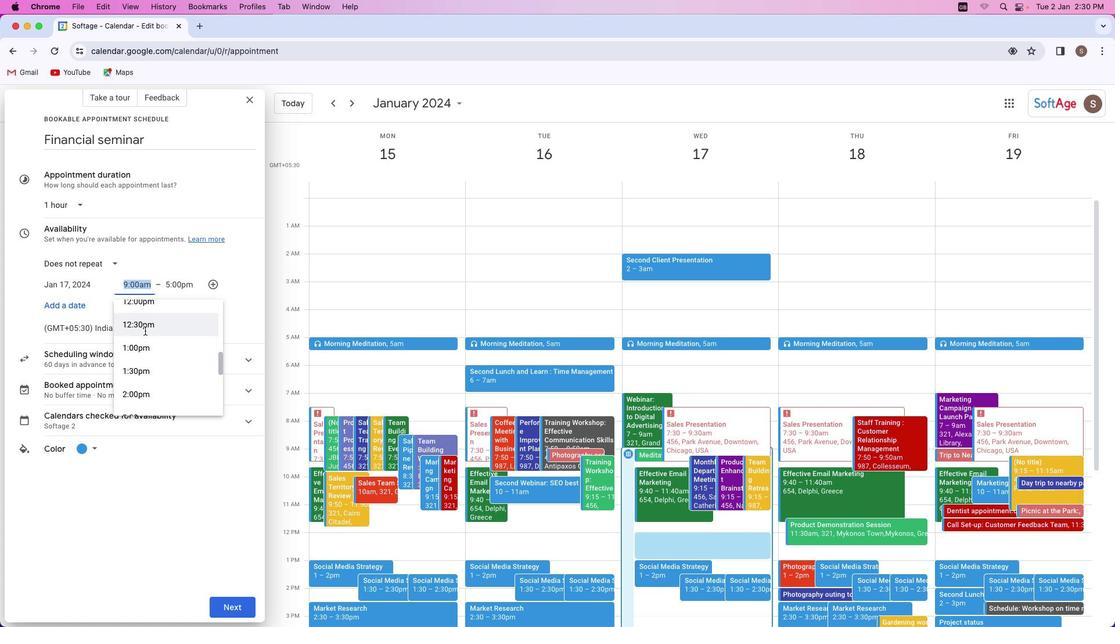 
Action: Mouse moved to (140, 326)
Screenshot: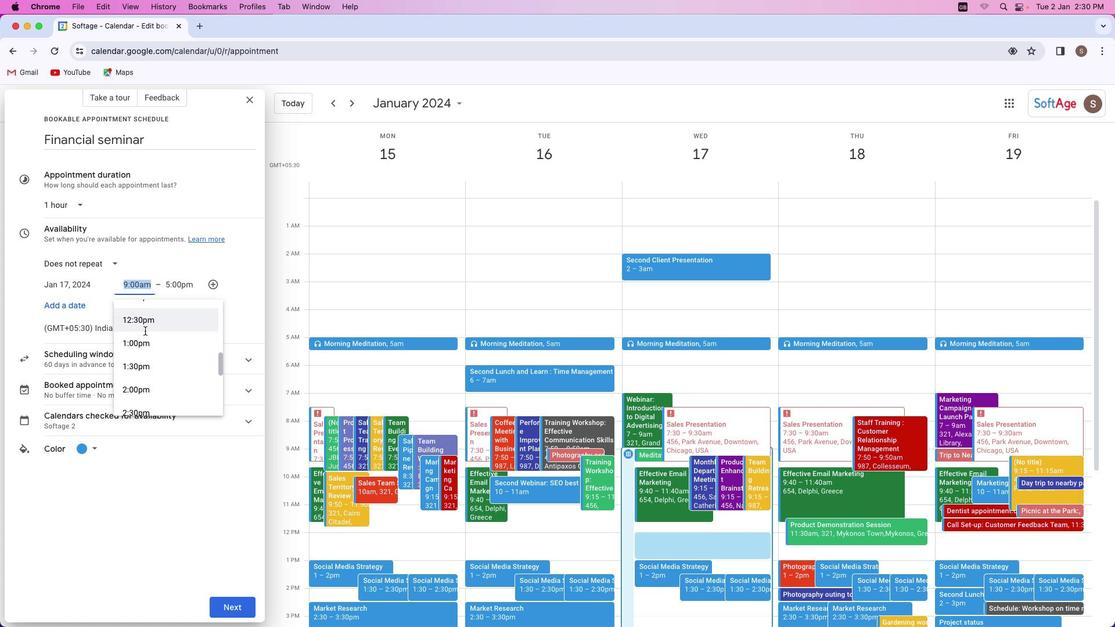 
Action: Mouse scrolled (140, 326) with delta (-4, -4)
Screenshot: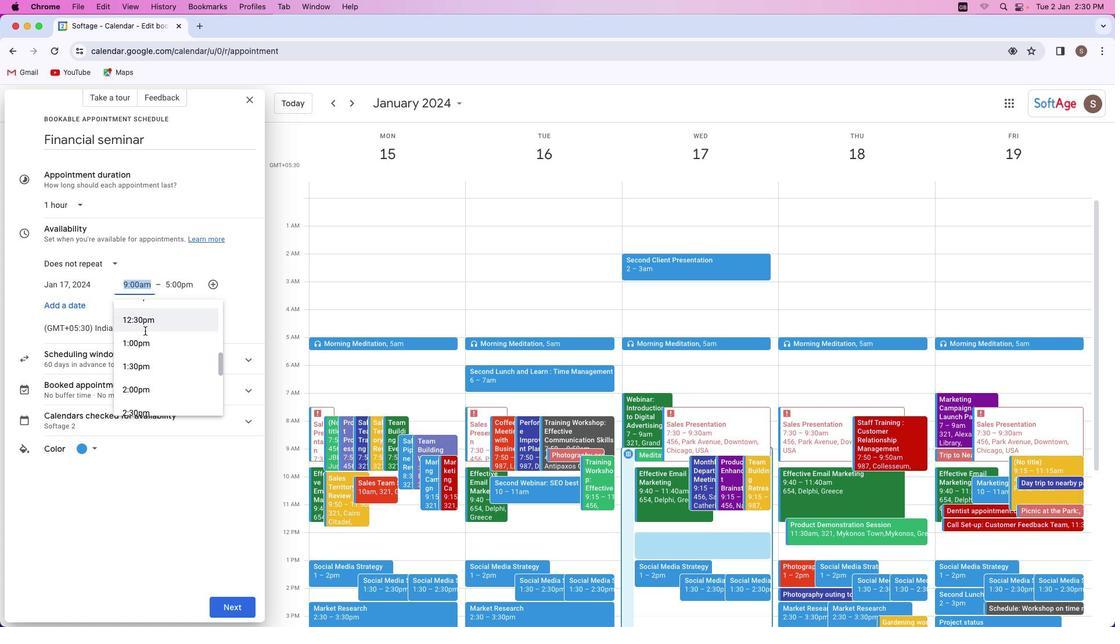 
Action: Mouse moved to (141, 324)
Screenshot: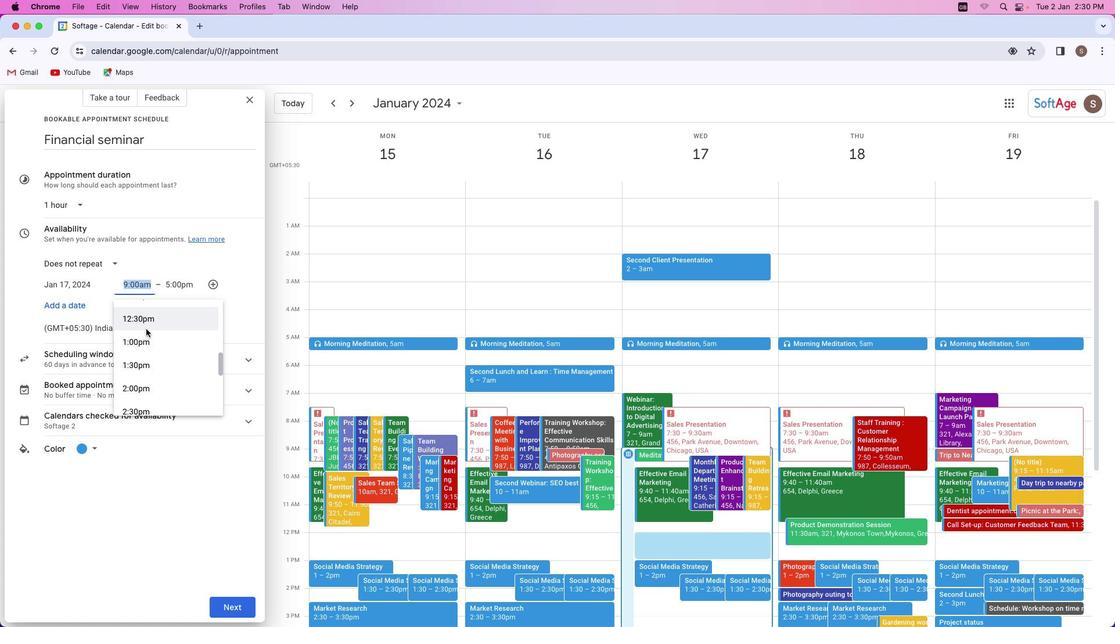 
Action: Mouse scrolled (141, 324) with delta (-4, -4)
Screenshot: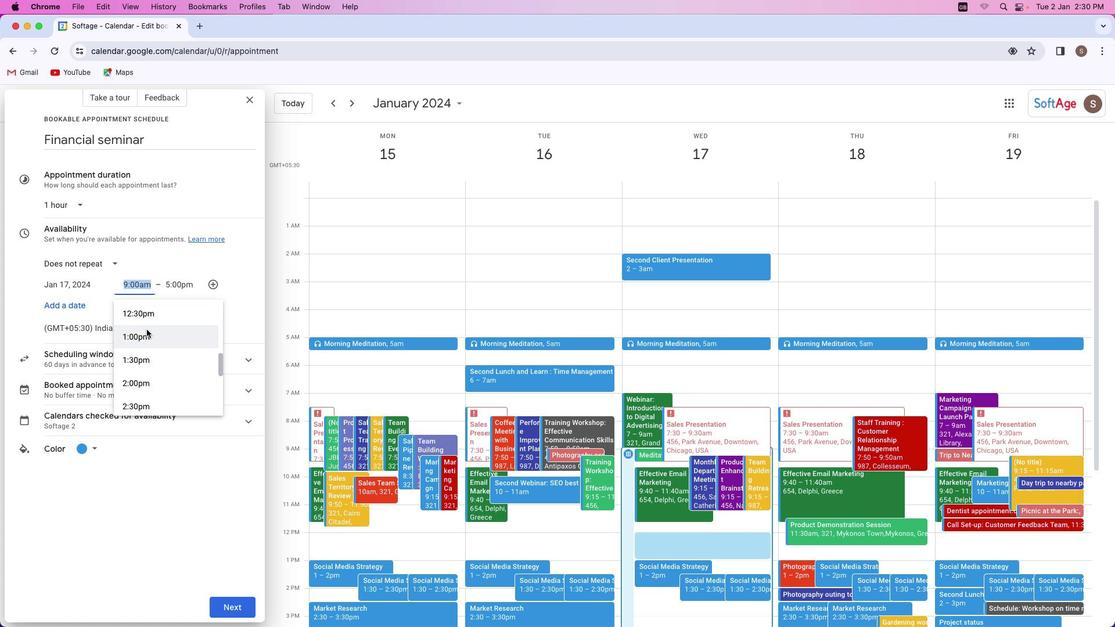 
Action: Mouse scrolled (141, 324) with delta (-4, -4)
Screenshot: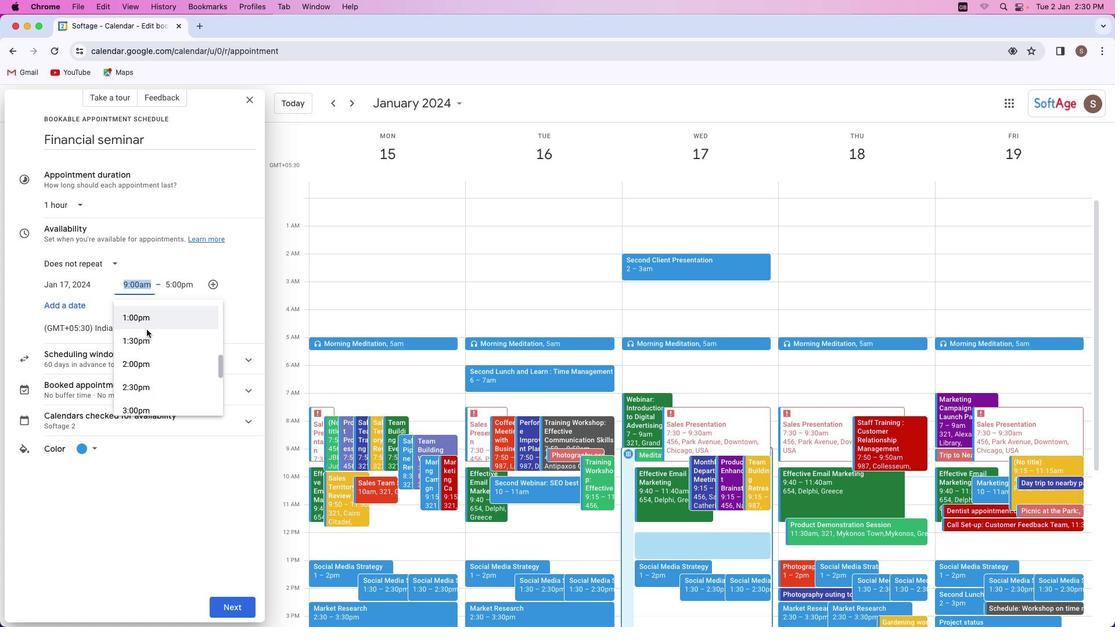
Action: Mouse moved to (141, 324)
Screenshot: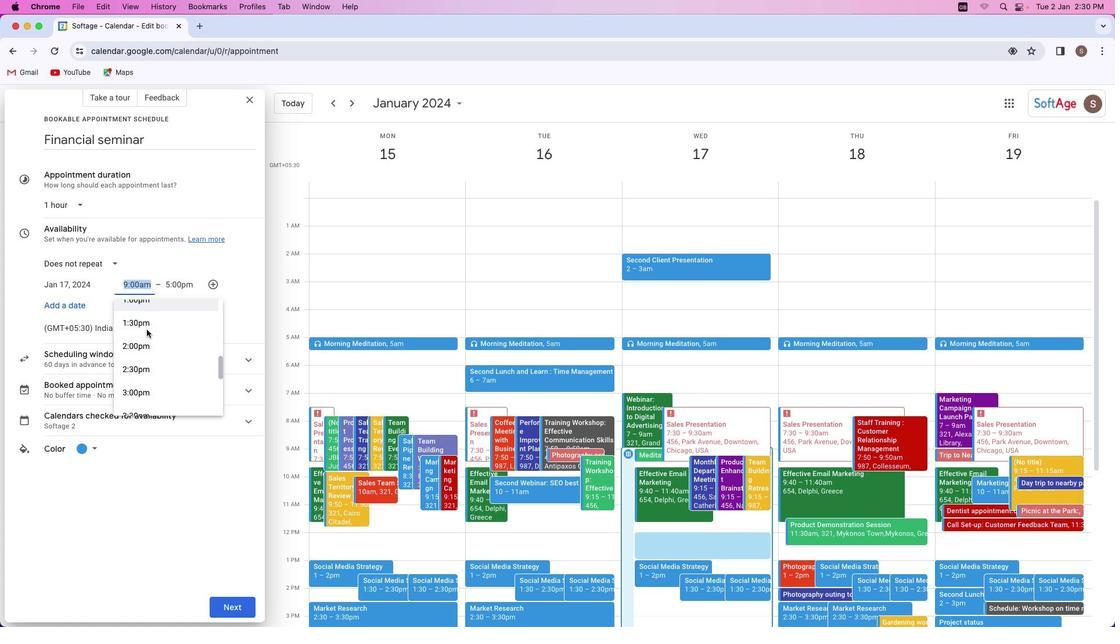 
Action: Mouse scrolled (141, 324) with delta (-4, -4)
Screenshot: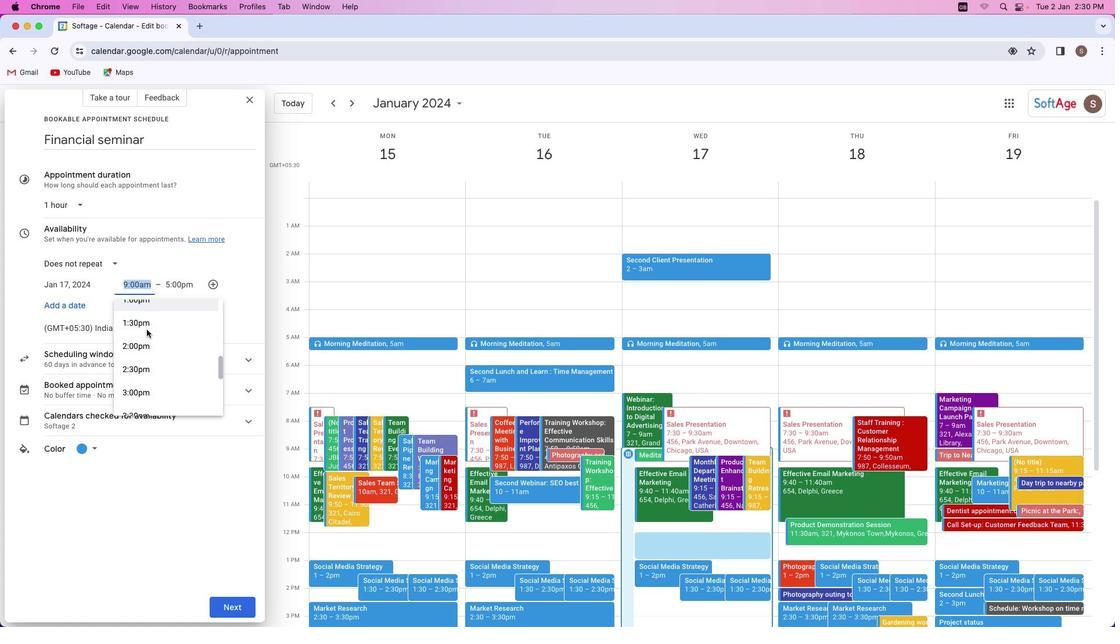 
Action: Mouse scrolled (141, 324) with delta (-4, -4)
Screenshot: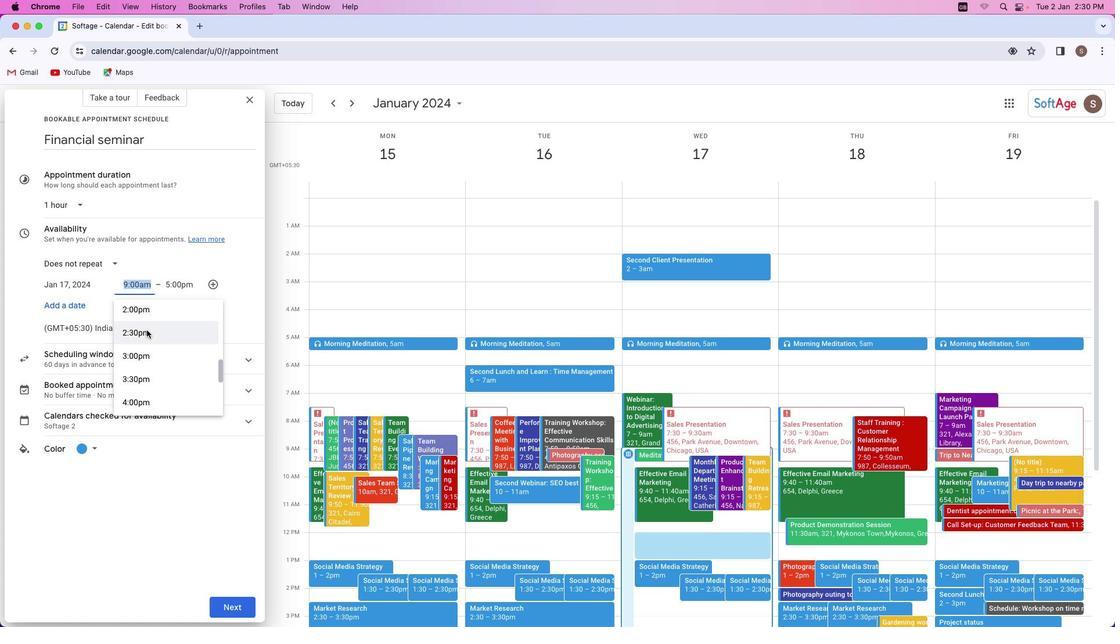 
Action: Mouse scrolled (141, 324) with delta (-4, -4)
Screenshot: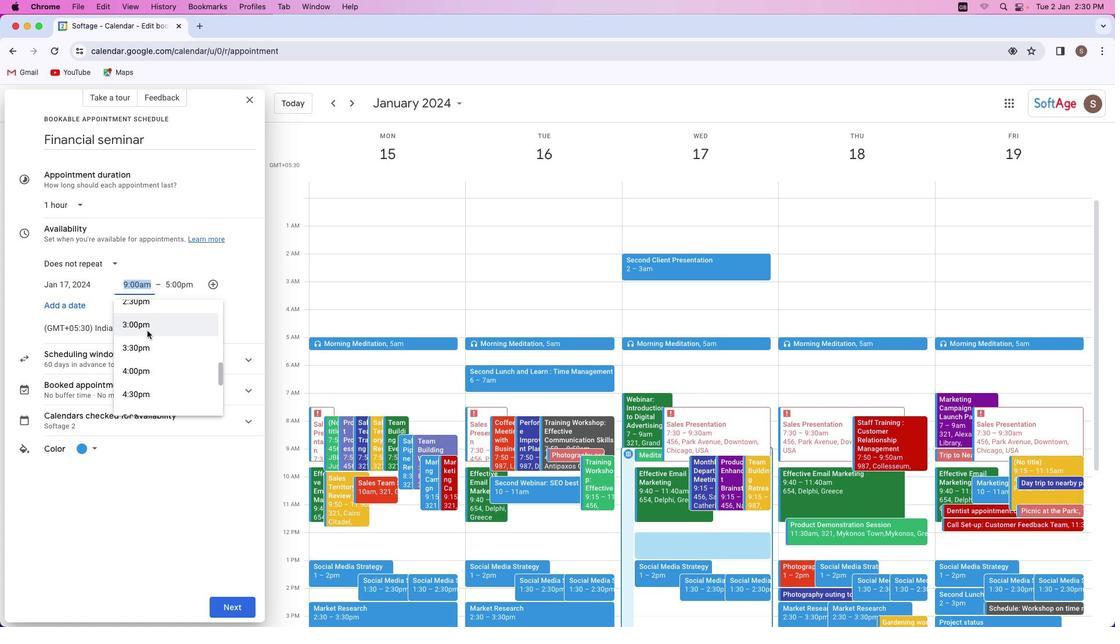 
Action: Mouse moved to (142, 325)
Screenshot: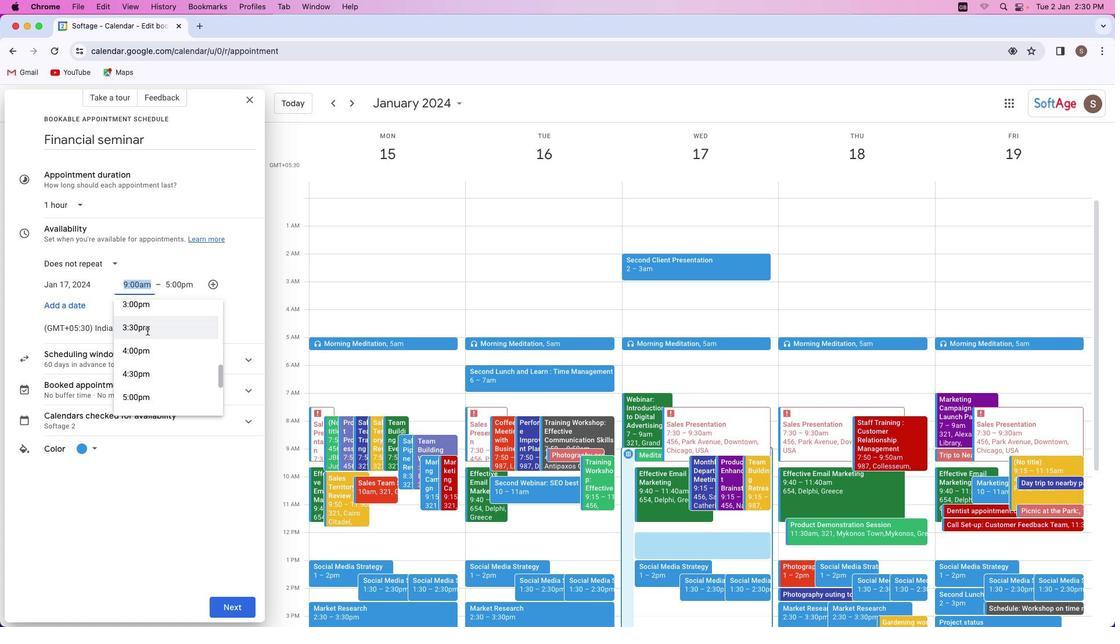 
Action: Mouse scrolled (142, 325) with delta (-4, -4)
Screenshot: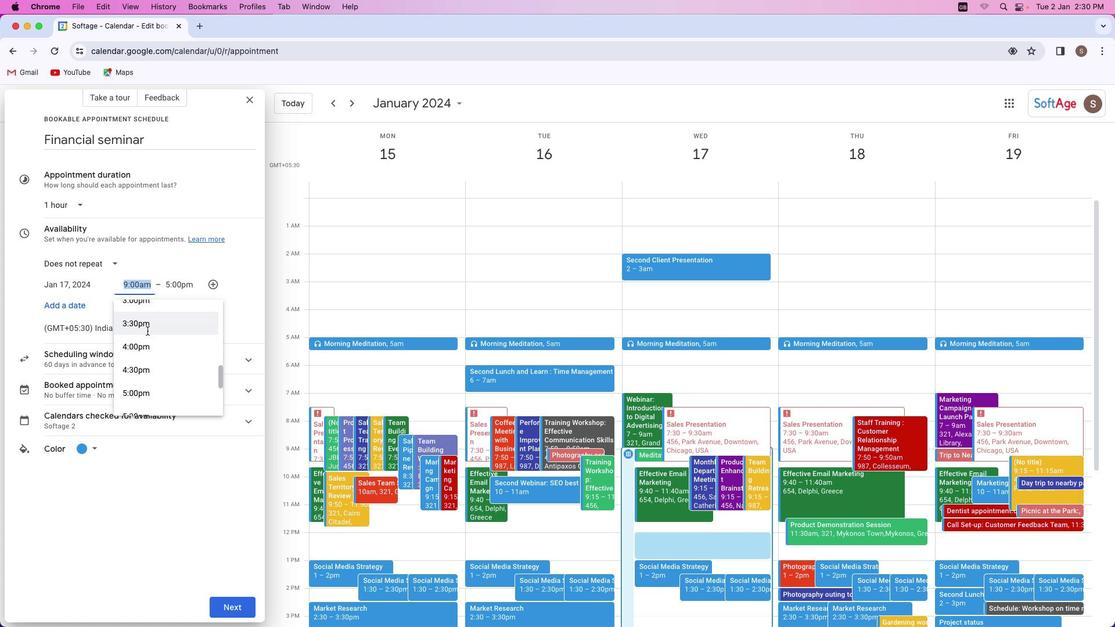 
Action: Mouse moved to (142, 326)
Screenshot: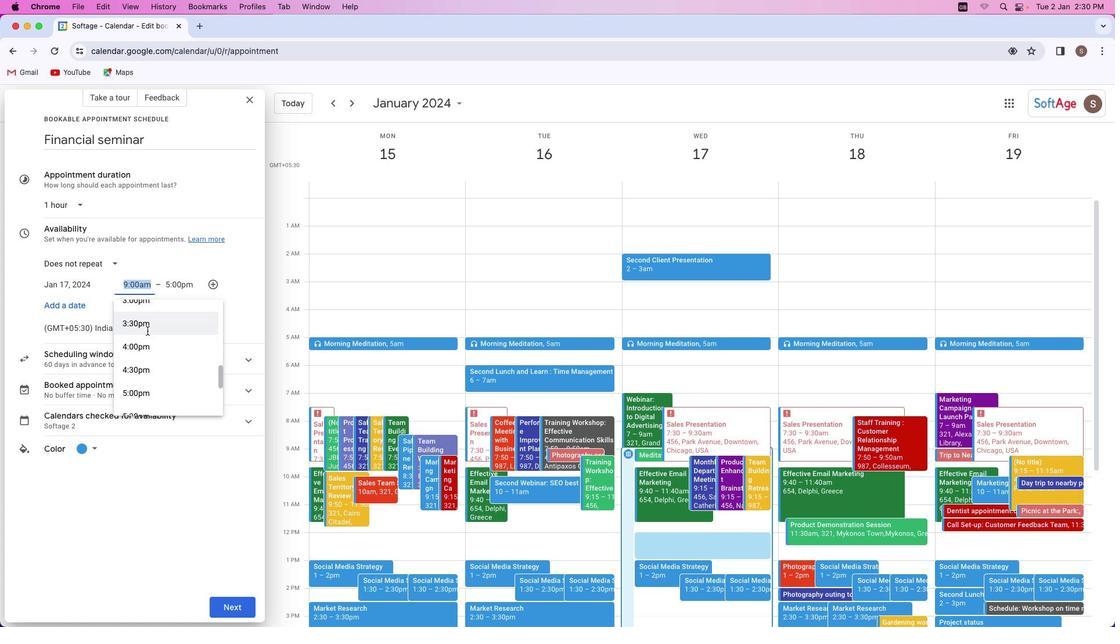
Action: Mouse scrolled (142, 326) with delta (-4, -4)
Screenshot: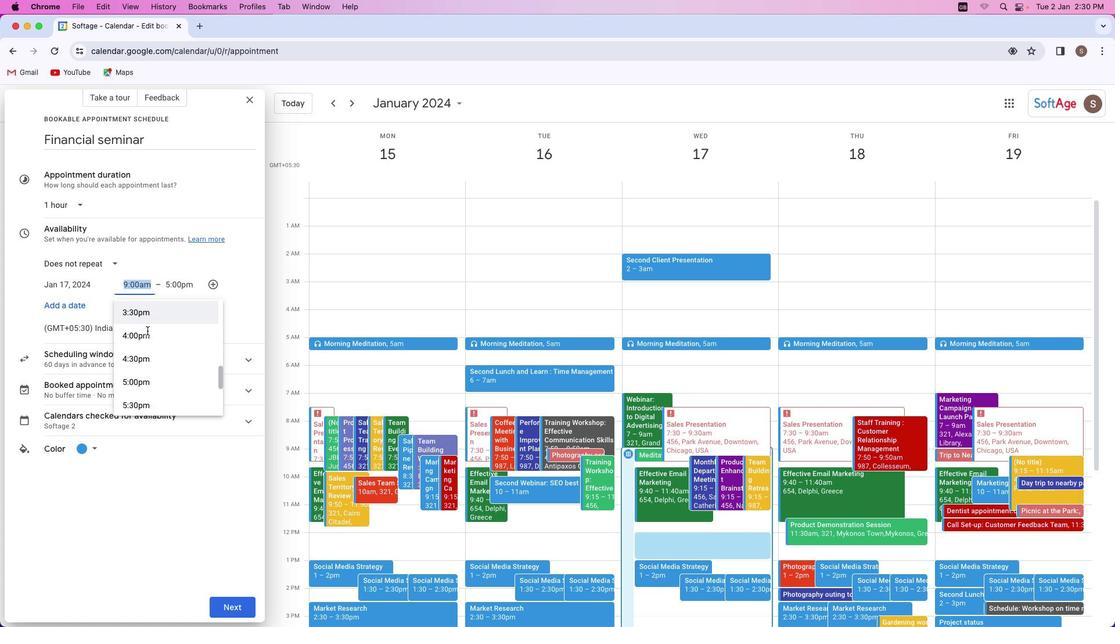 
Action: Mouse scrolled (142, 326) with delta (-4, -4)
Screenshot: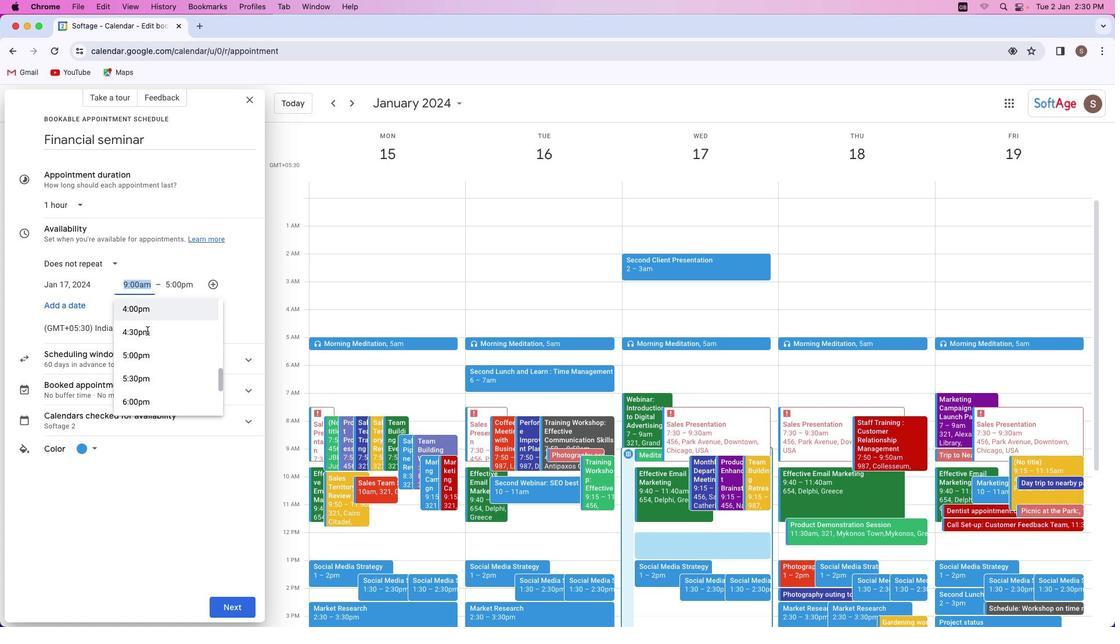 
Action: Mouse moved to (142, 326)
Screenshot: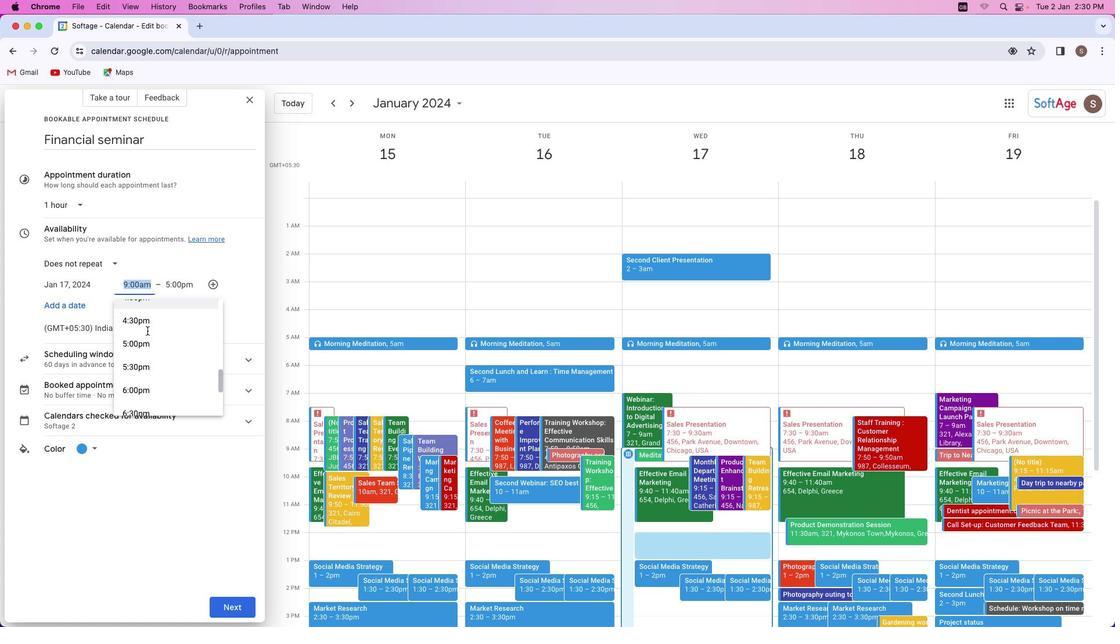 
Action: Mouse scrolled (142, 326) with delta (-4, -4)
Screenshot: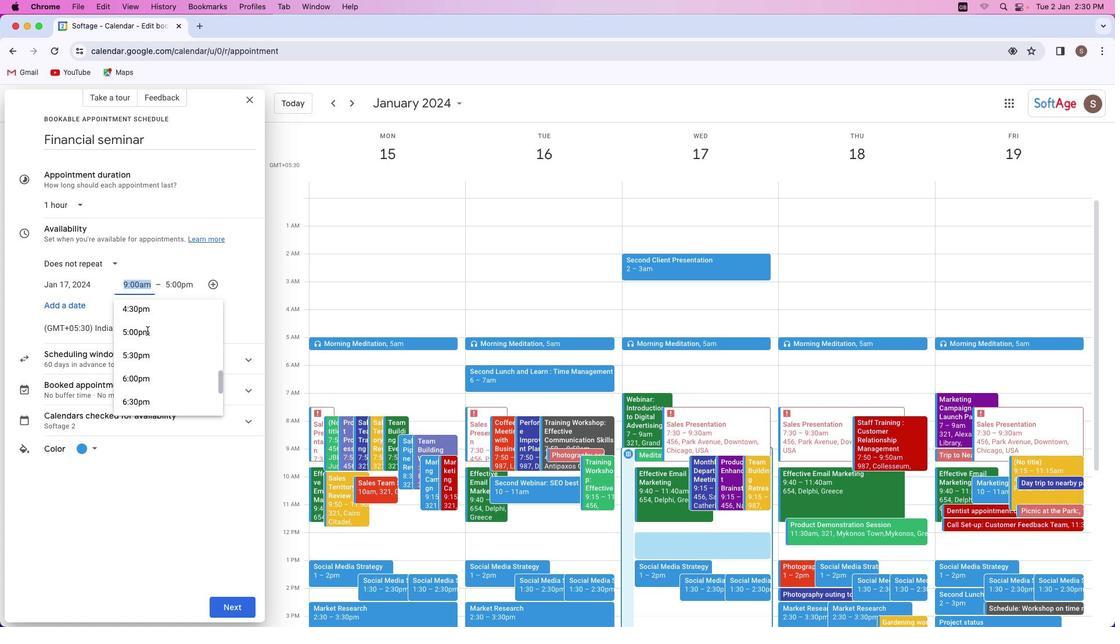 
Action: Mouse moved to (142, 326)
Screenshot: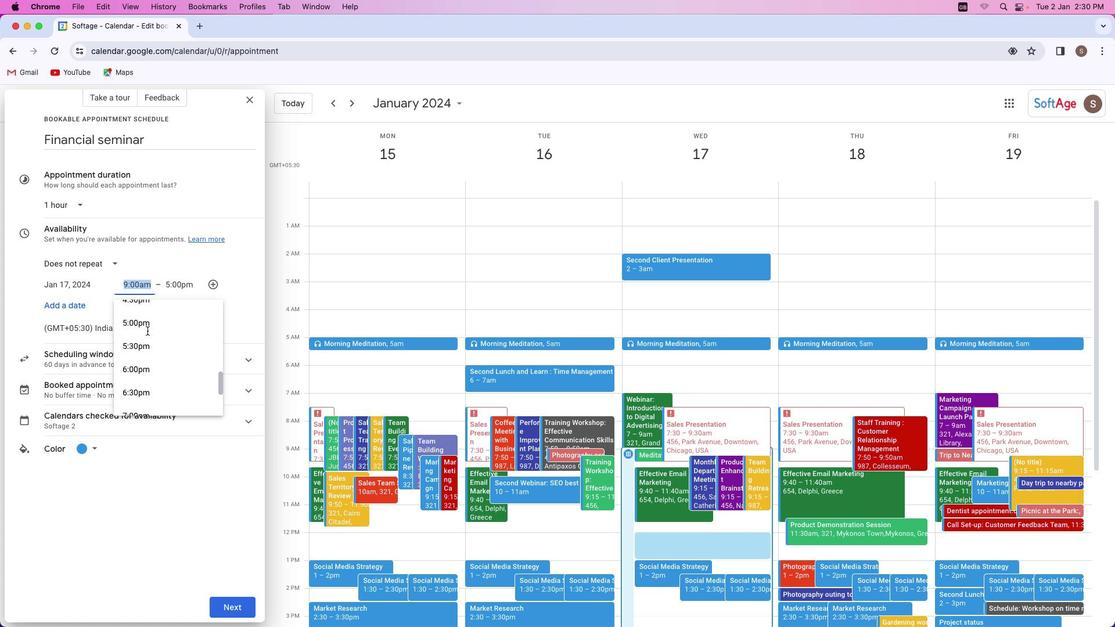 
Action: Mouse scrolled (142, 326) with delta (-4, -4)
Screenshot: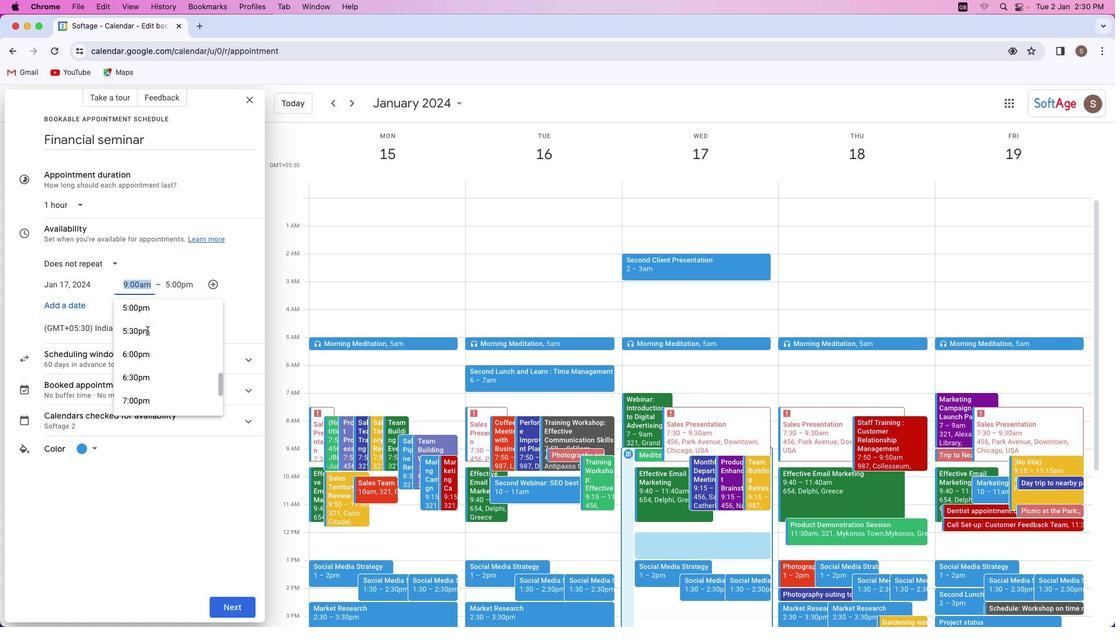
Action: Mouse scrolled (142, 326) with delta (-4, -4)
Screenshot: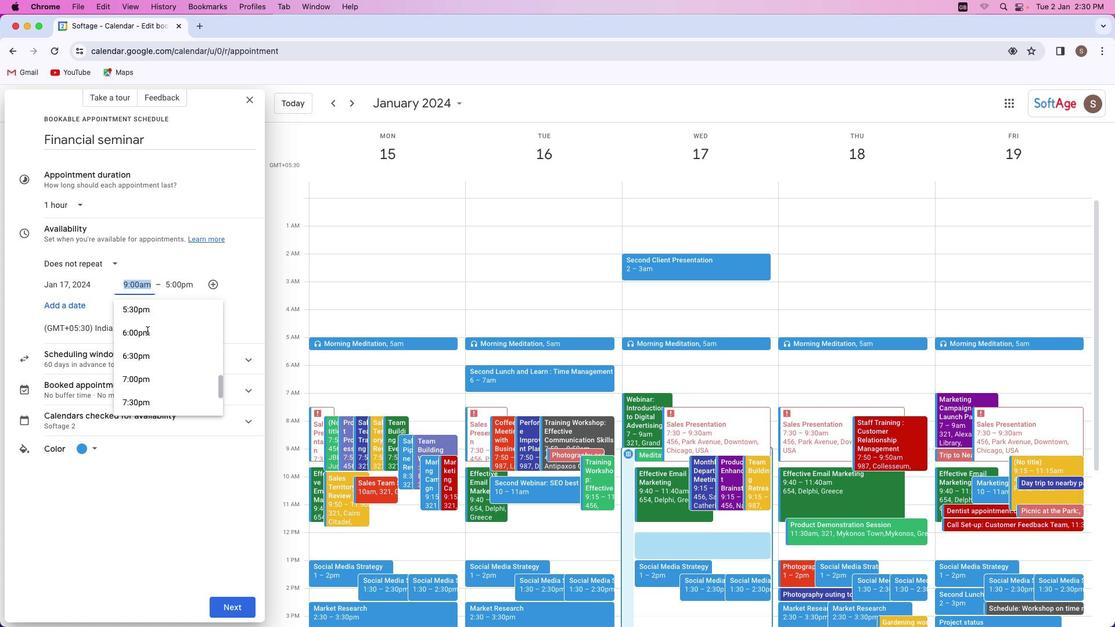 
Action: Mouse moved to (142, 326)
Screenshot: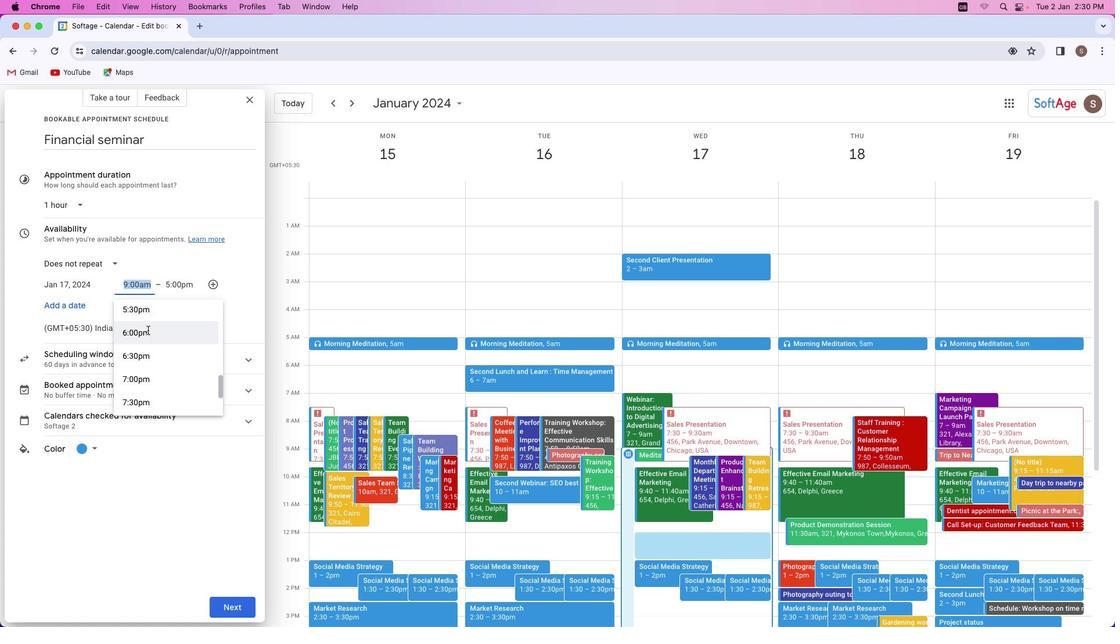 
Action: Mouse scrolled (142, 326) with delta (-4, -4)
Screenshot: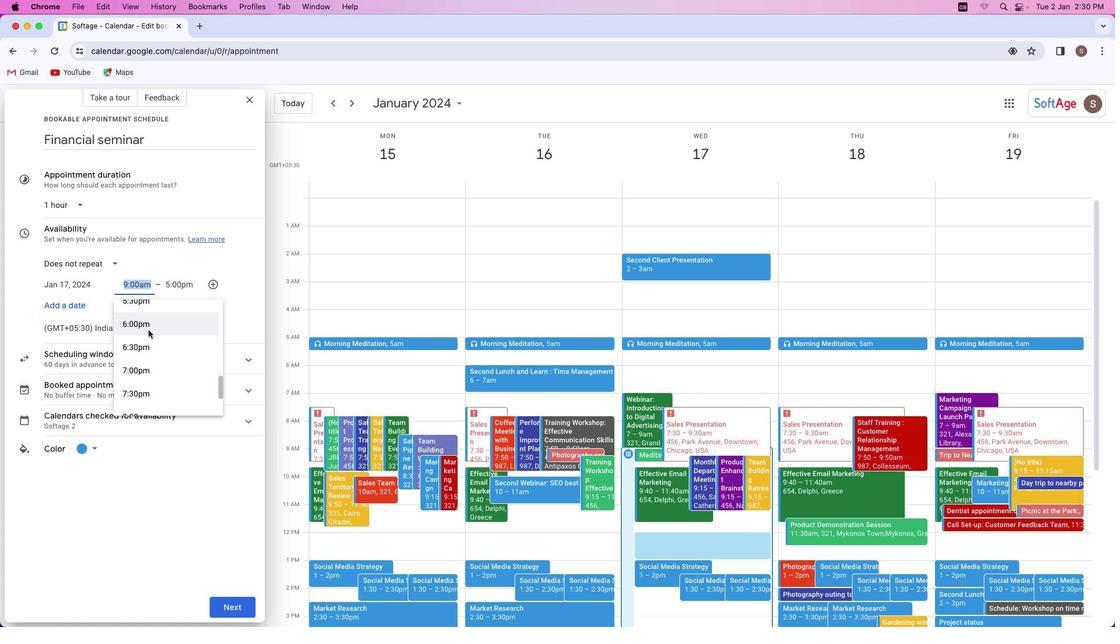 
Action: Mouse moved to (143, 326)
Screenshot: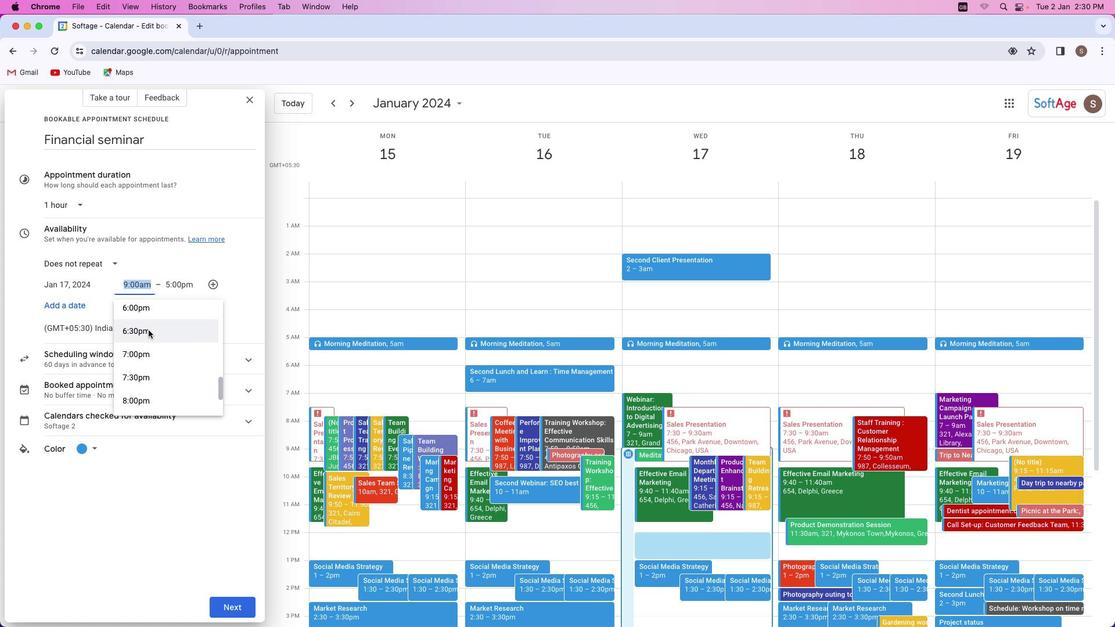 
Action: Mouse scrolled (143, 326) with delta (-4, -4)
Screenshot: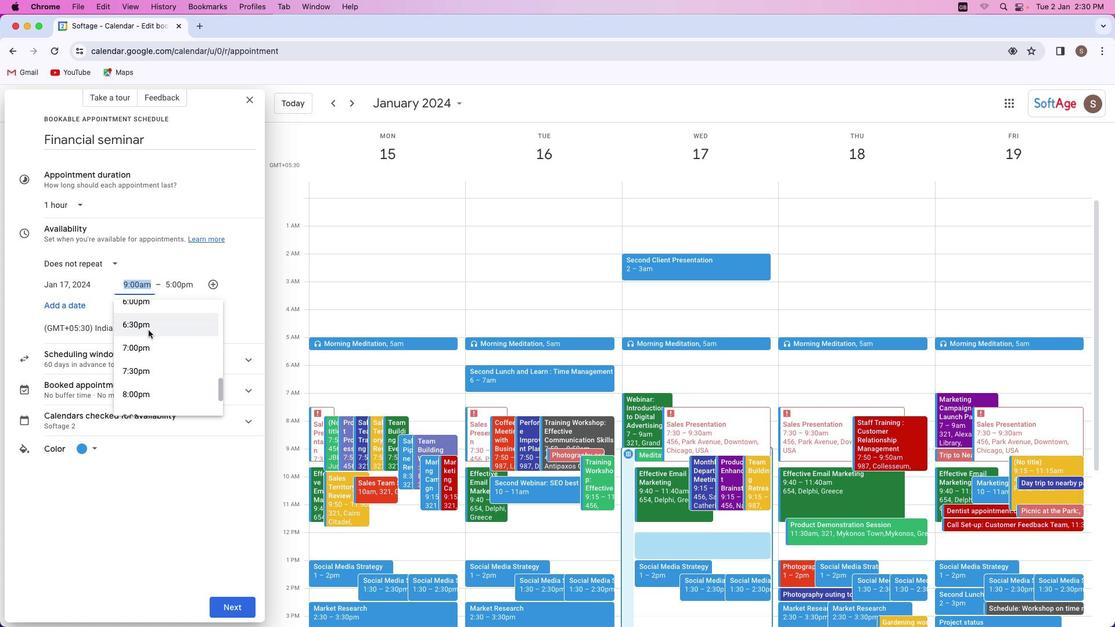 
Action: Mouse moved to (143, 326)
Screenshot: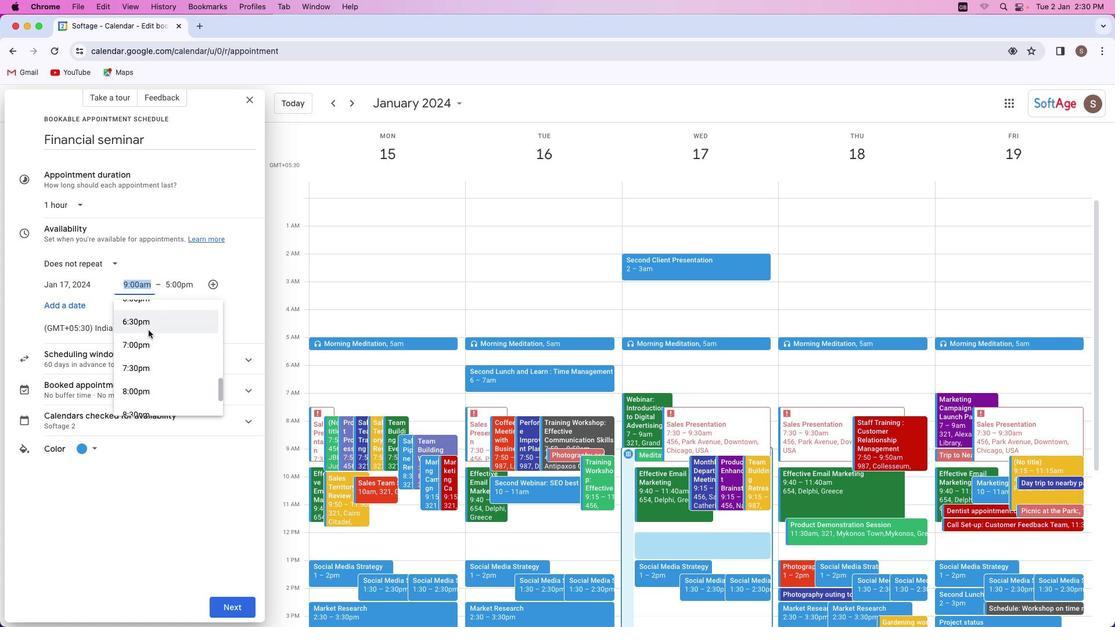 
Action: Mouse scrolled (143, 326) with delta (-4, -4)
Screenshot: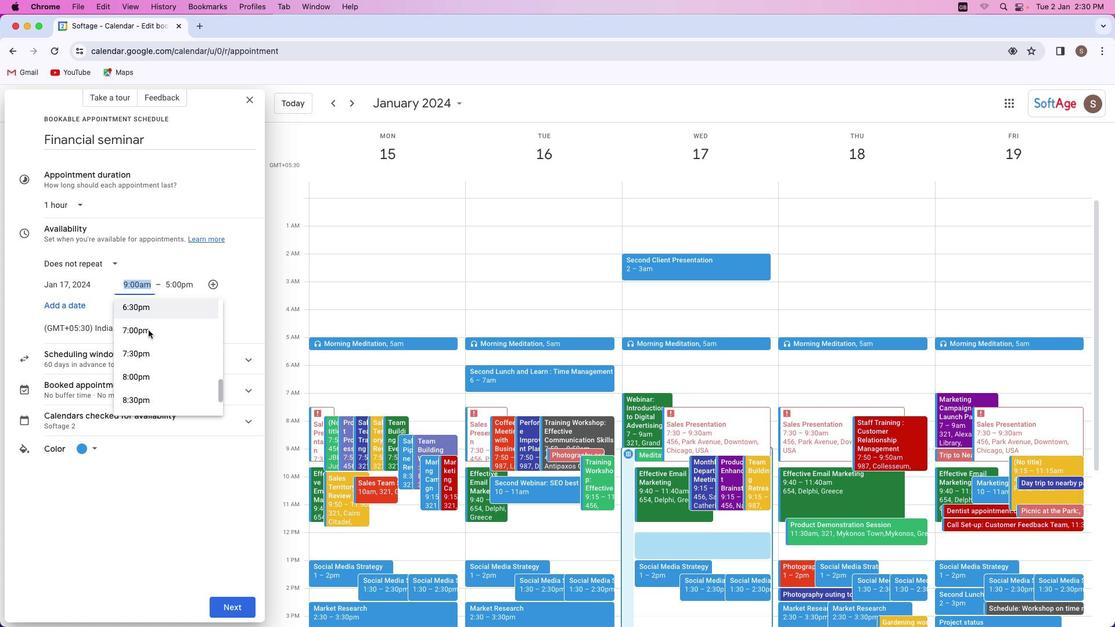 
Action: Mouse moved to (143, 326)
Screenshot: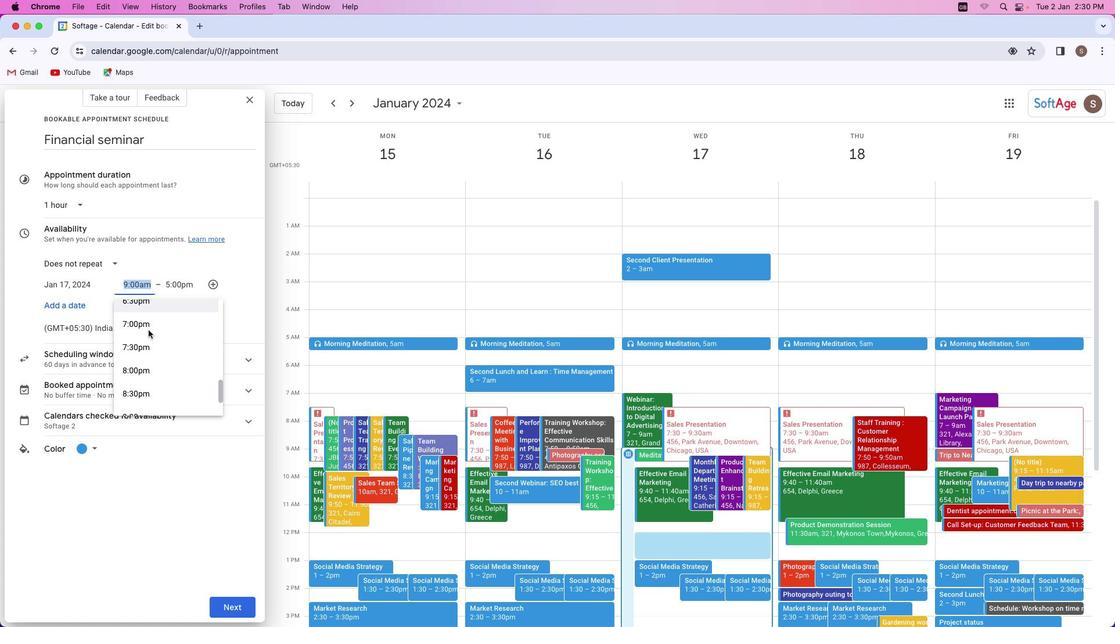 
Action: Mouse scrolled (143, 326) with delta (-4, -4)
Screenshot: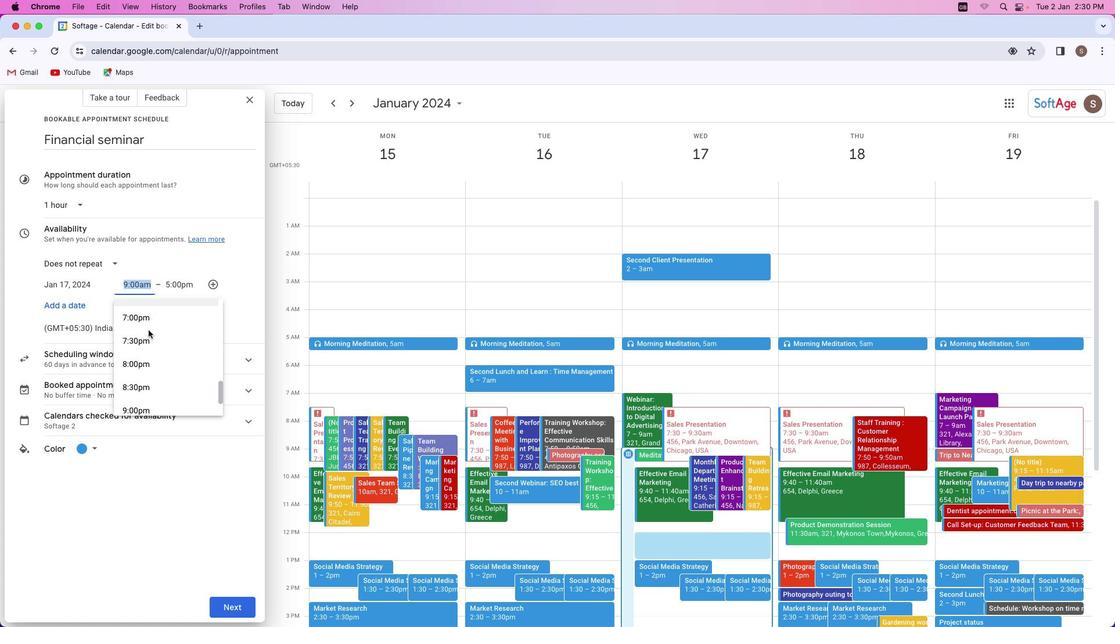 
Action: Mouse scrolled (143, 326) with delta (-4, -4)
Screenshot: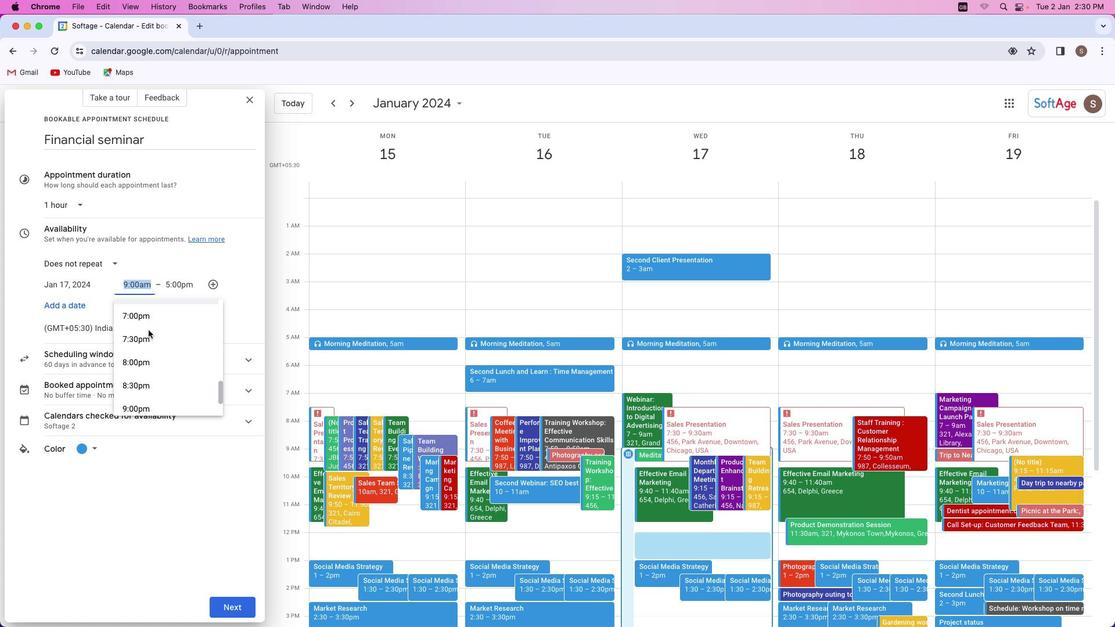 
Action: Mouse scrolled (143, 326) with delta (-4, -4)
Screenshot: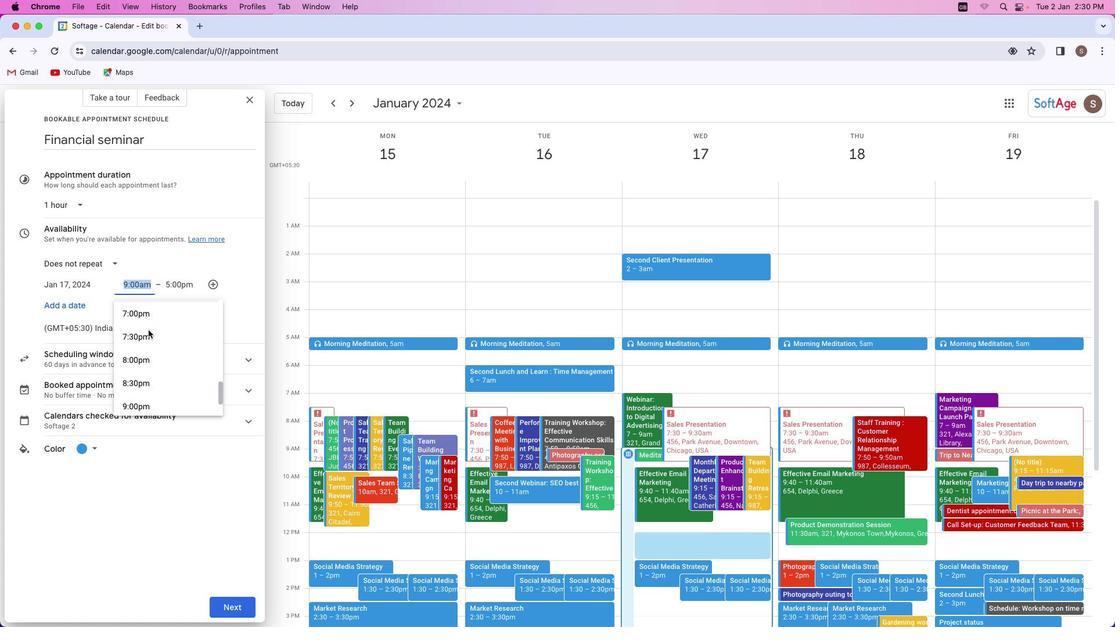 
Action: Mouse scrolled (143, 326) with delta (-4, -4)
Screenshot: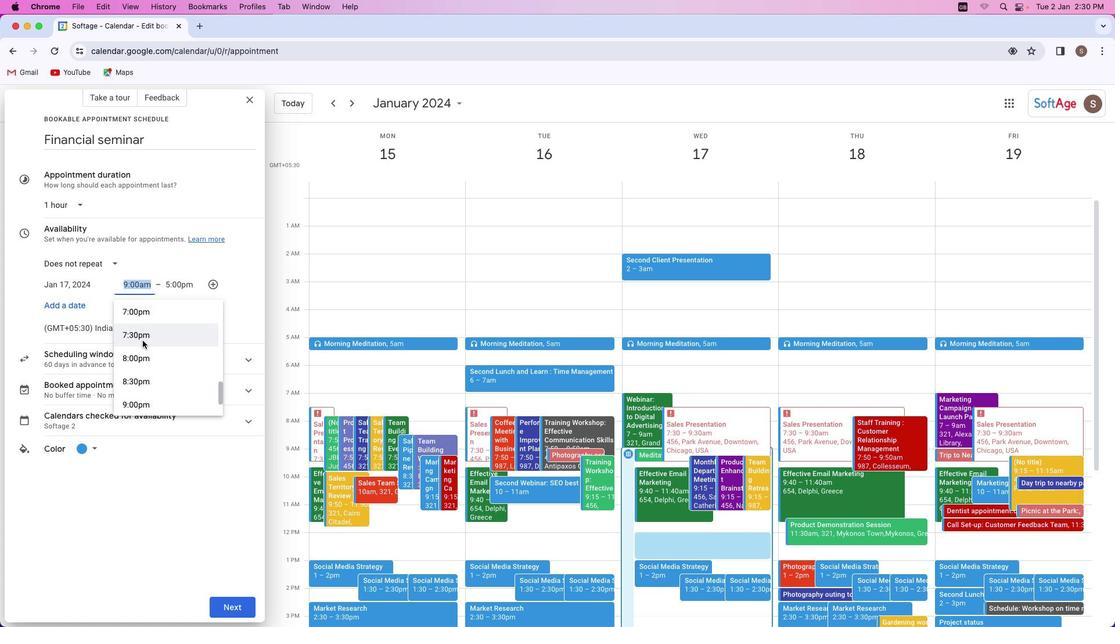 
Action: Mouse moved to (131, 355)
Screenshot: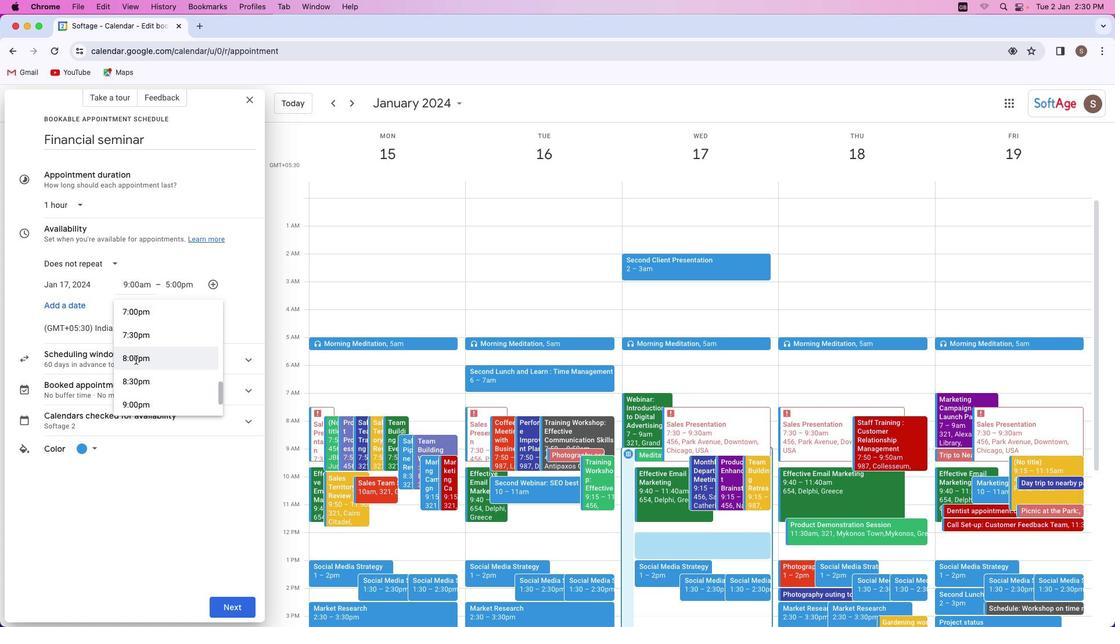 
Action: Mouse pressed left at (131, 355)
Screenshot: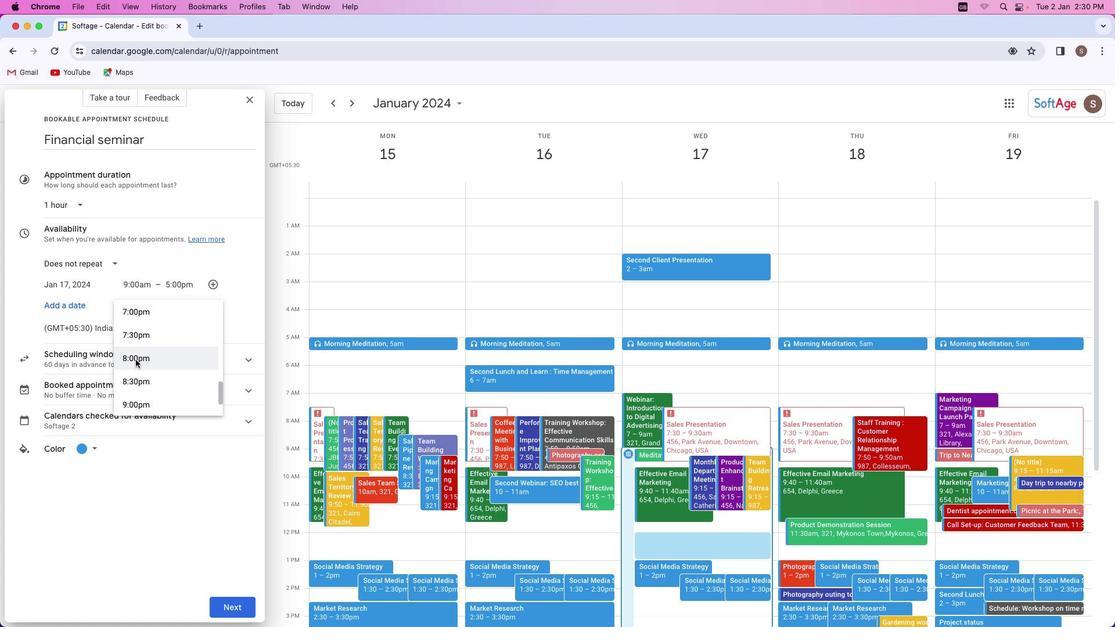 
Action: Mouse moved to (165, 285)
Screenshot: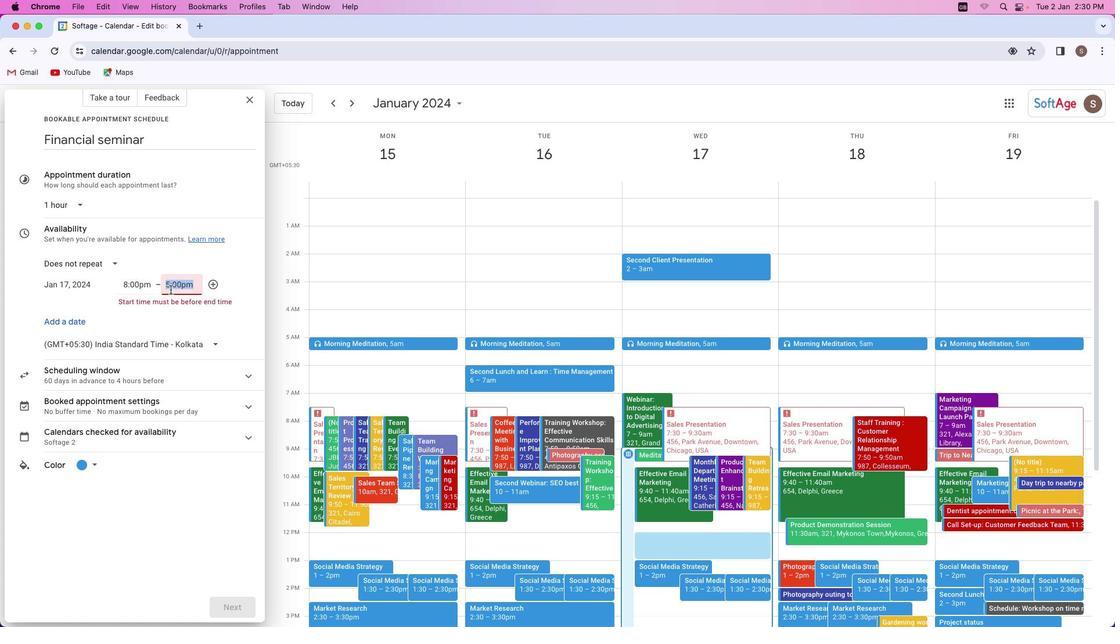 
Action: Mouse pressed left at (165, 285)
Screenshot: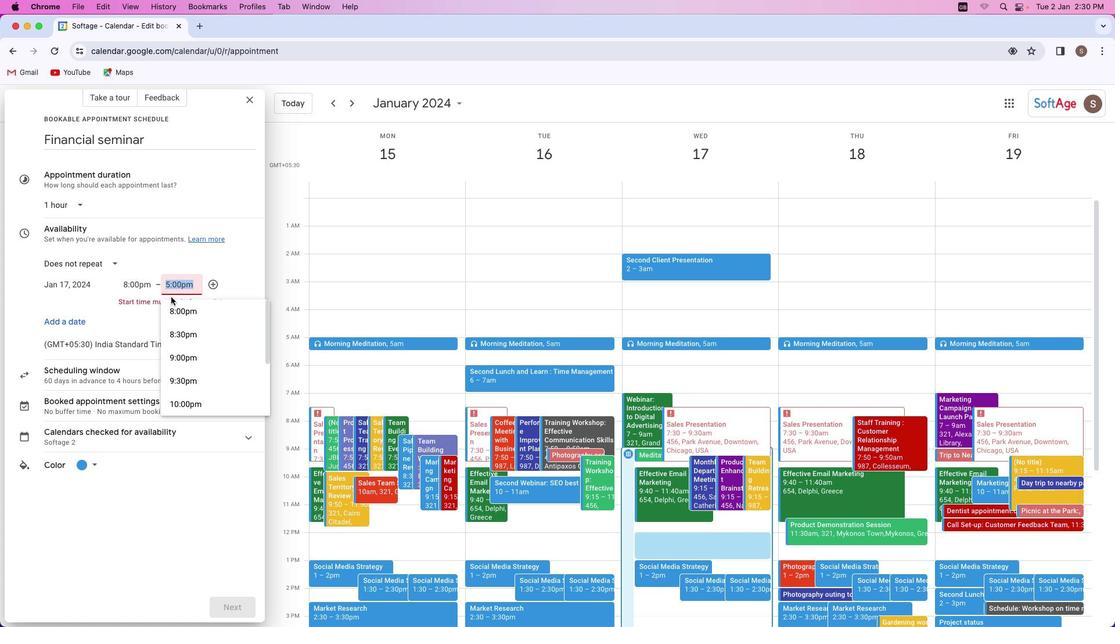
Action: Mouse moved to (180, 356)
Screenshot: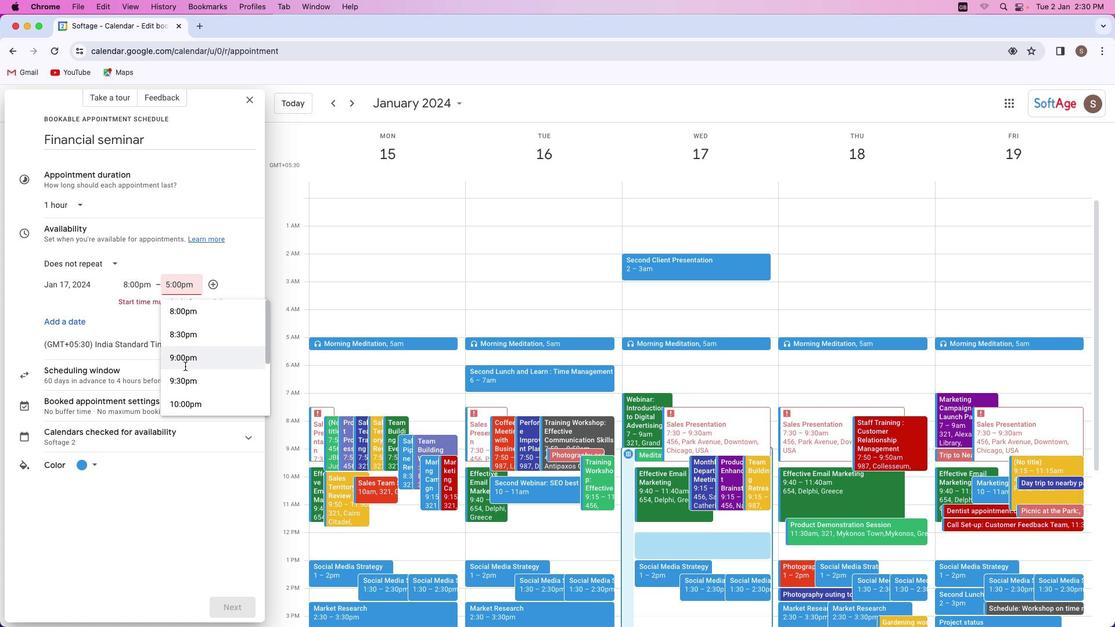 
Action: Mouse pressed left at (180, 356)
Screenshot: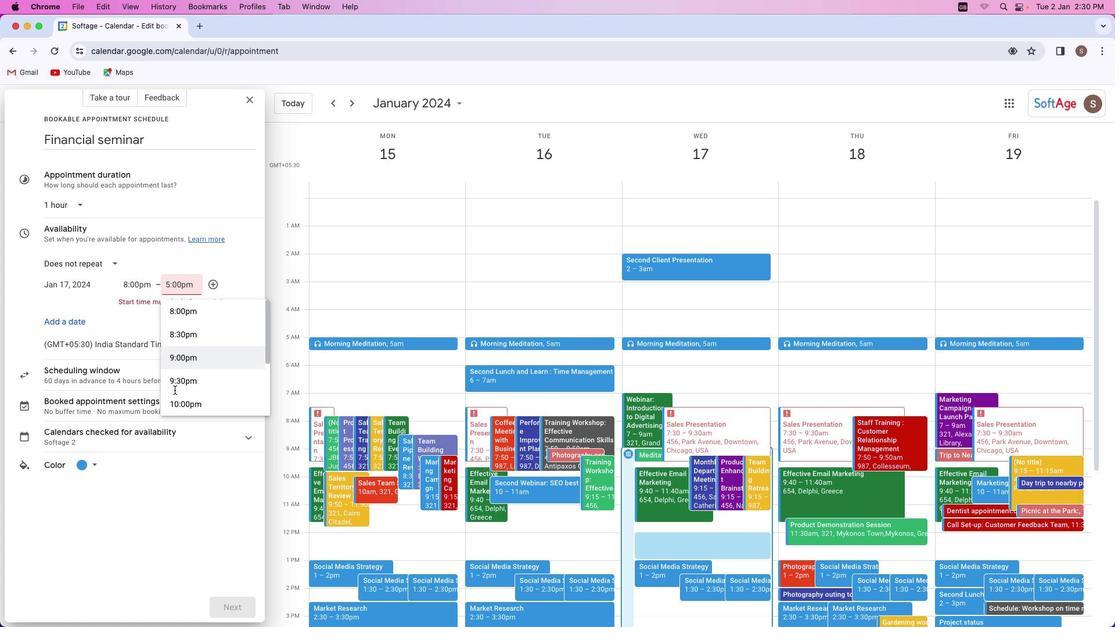 
Action: Mouse moved to (92, 443)
Screenshot: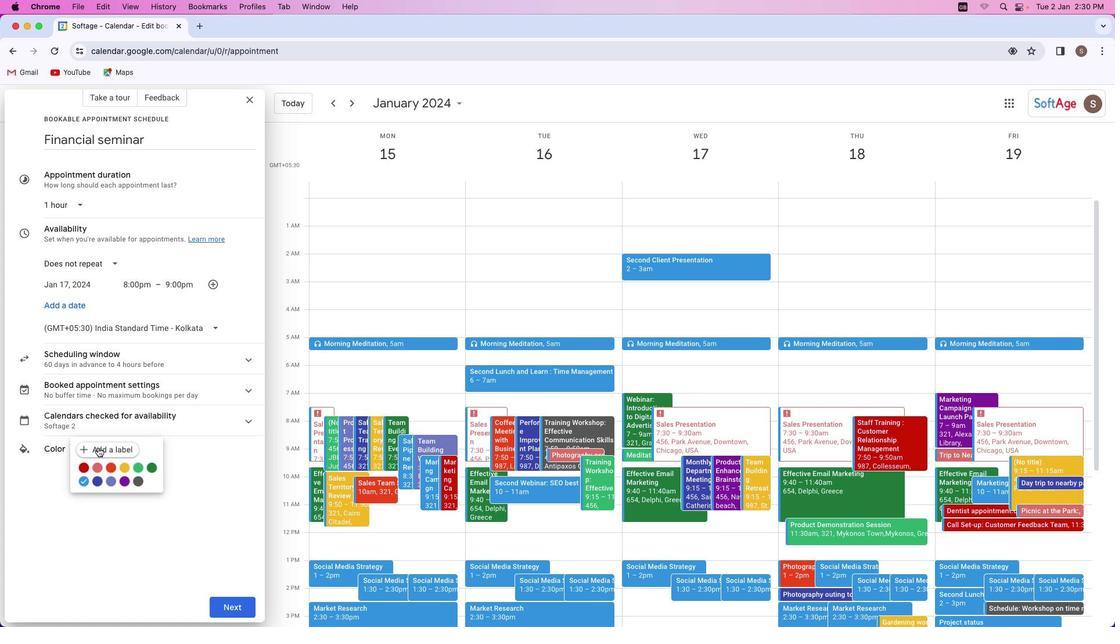 
Action: Mouse pressed left at (92, 443)
Screenshot: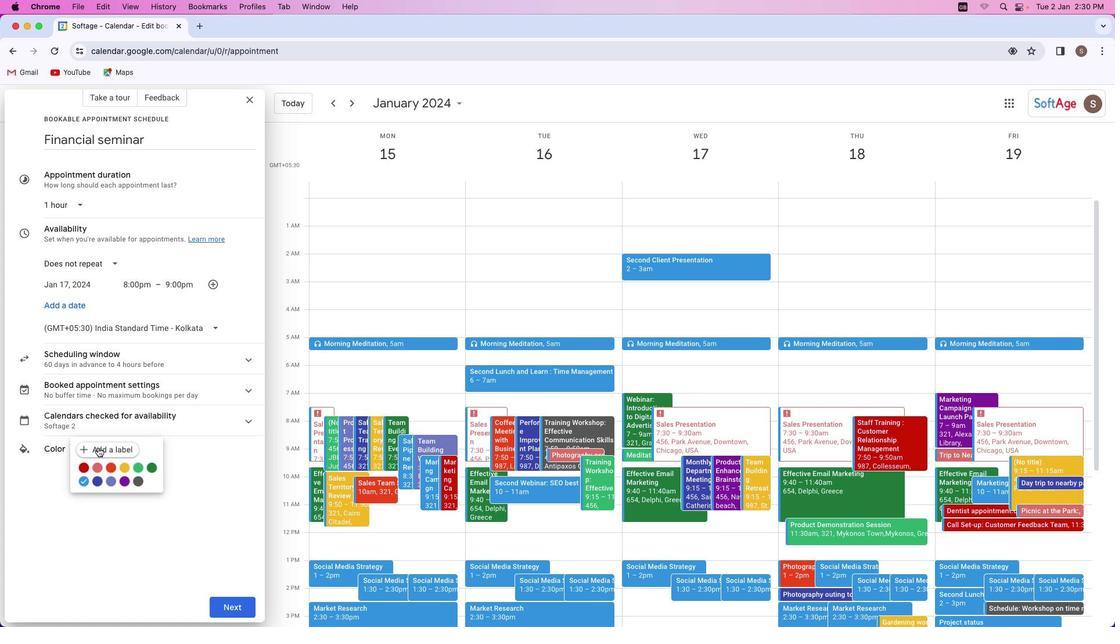 
Action: Mouse moved to (94, 478)
Screenshot: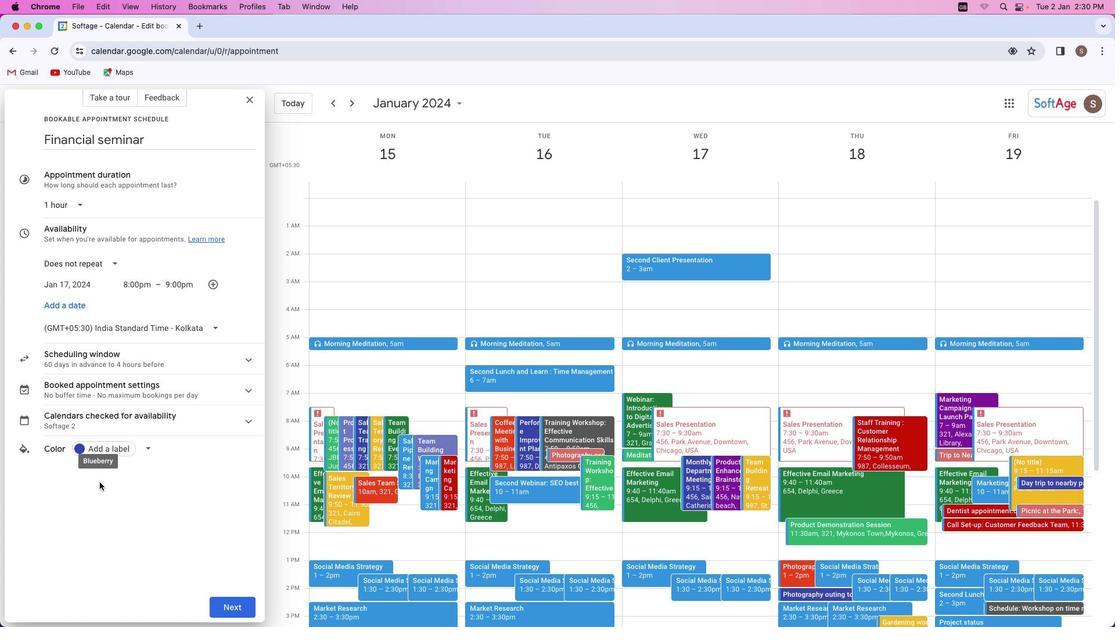 
Action: Mouse pressed left at (94, 478)
Screenshot: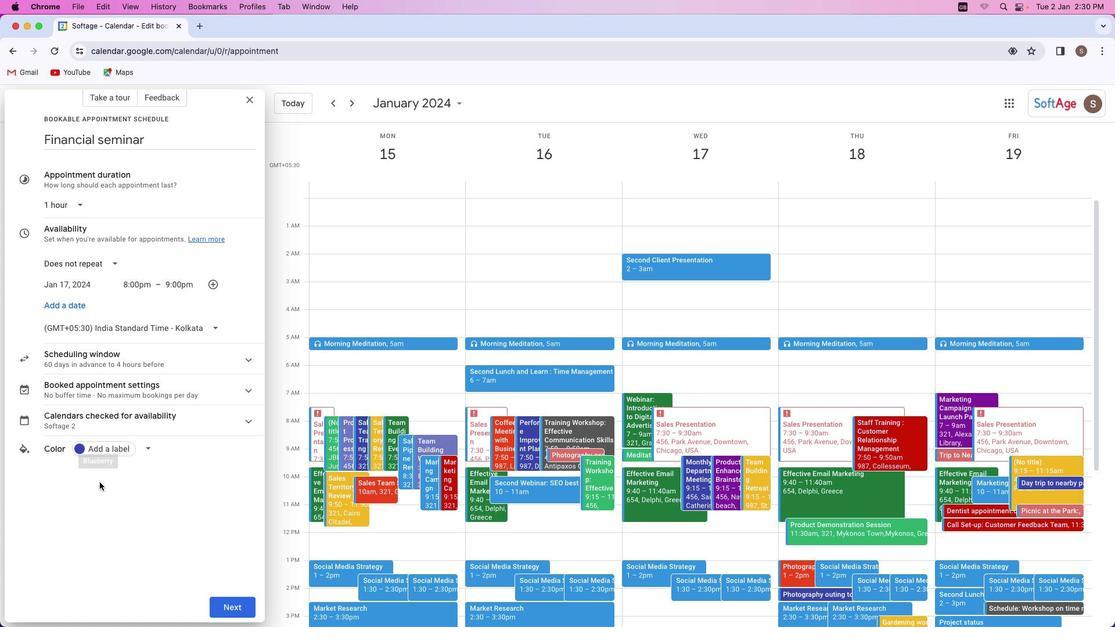 
Action: Mouse moved to (219, 606)
Screenshot: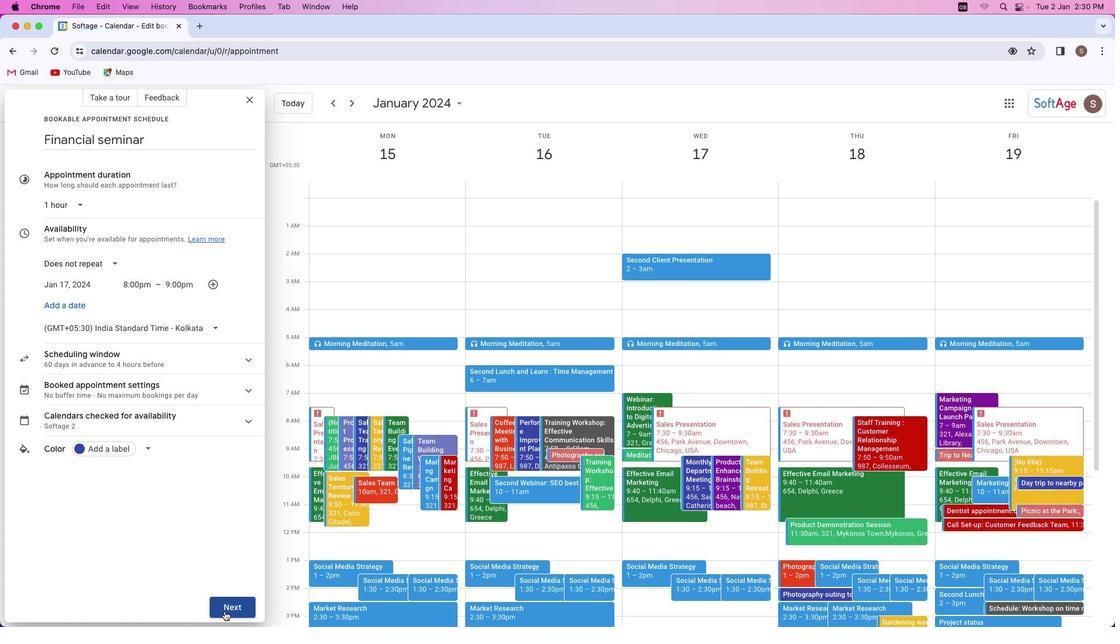 
Action: Mouse pressed left at (219, 606)
Screenshot: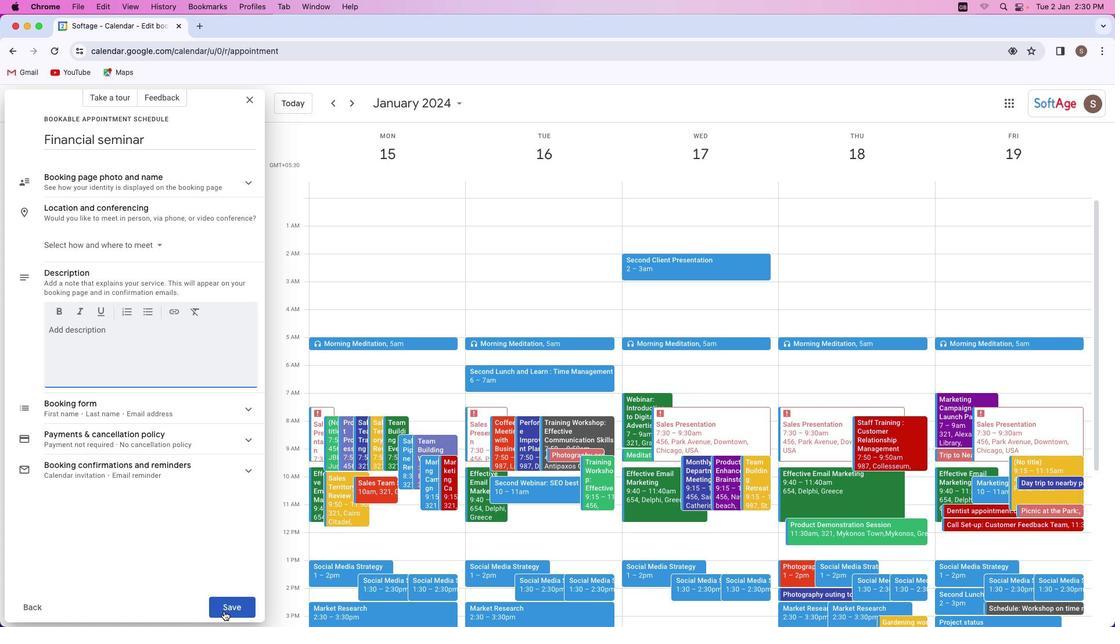 
Action: Mouse moved to (75, 323)
Screenshot: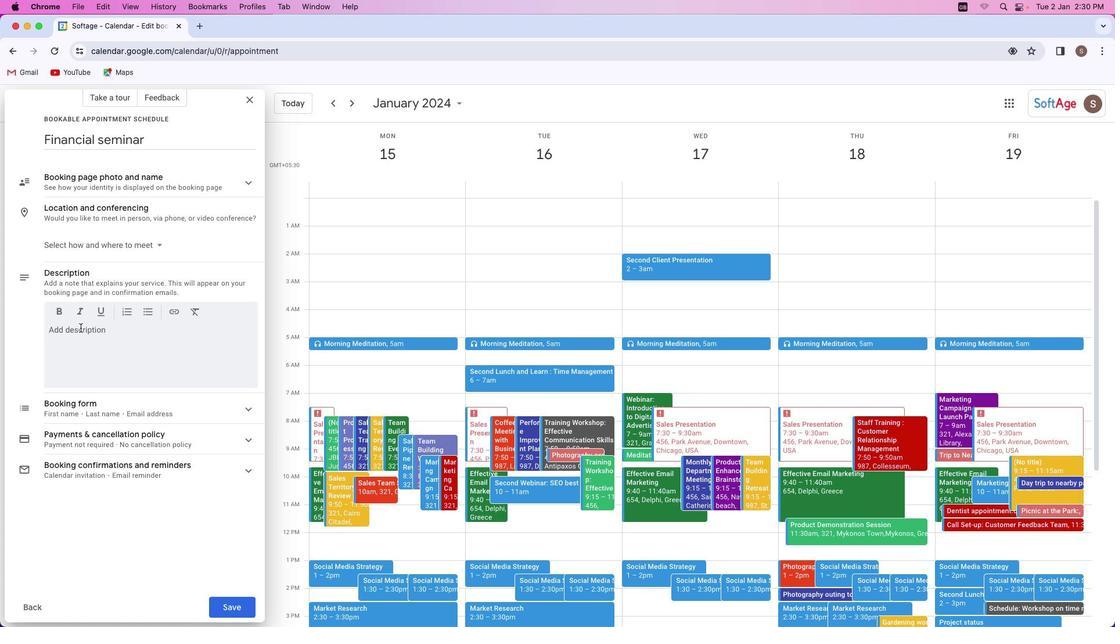 
Action: Mouse pressed left at (75, 323)
Screenshot: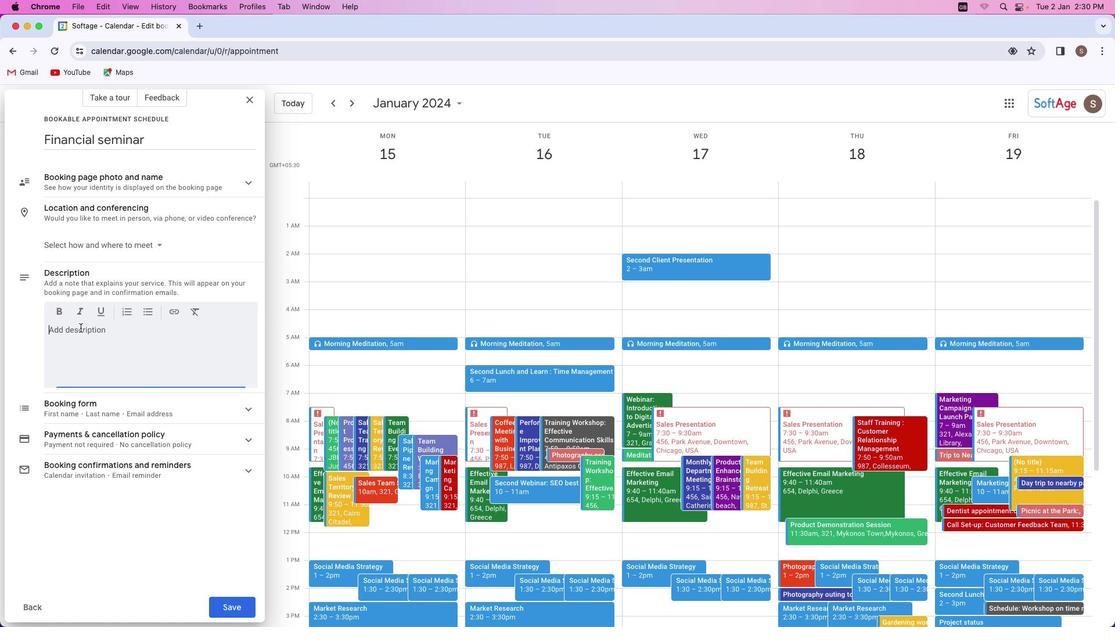 
Action: Mouse moved to (77, 323)
Screenshot: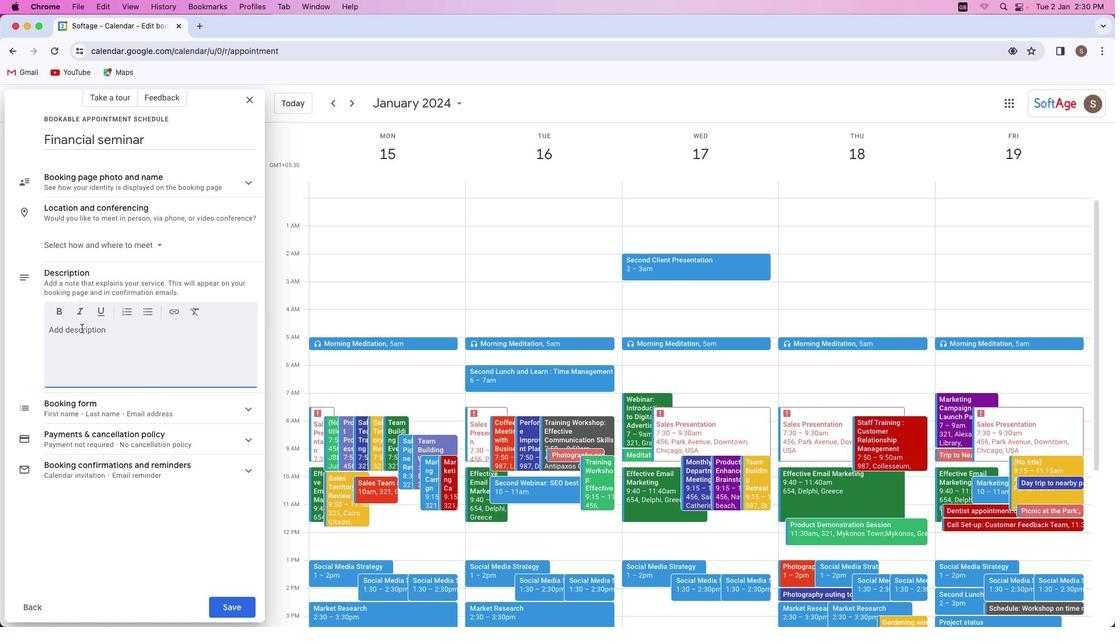 
Action: Key pressed Key.shift'T''h''i''s'Key.space's''c''h''e''d''u''l''e'Key.space'i''s'Key.space'f''o''r'Key.space'f''i''n''a''n''c''i''a''l'Key.space's''s''c'Key.backspaceKey.backspace'e''m''i''n''a''r''.'
Screenshot: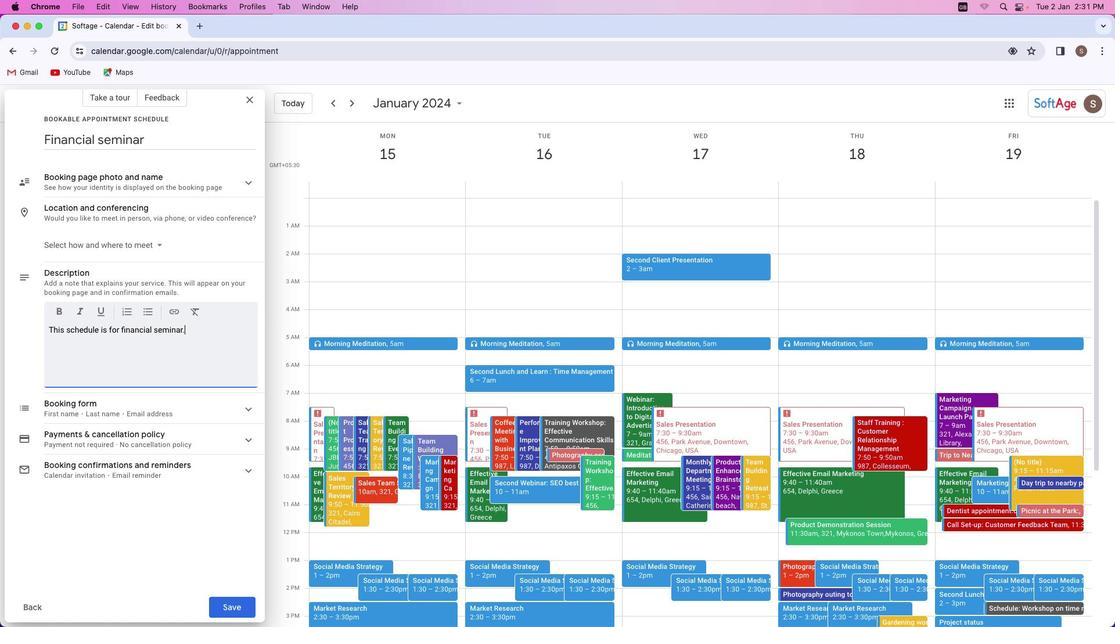 
Action: Mouse moved to (215, 603)
Screenshot: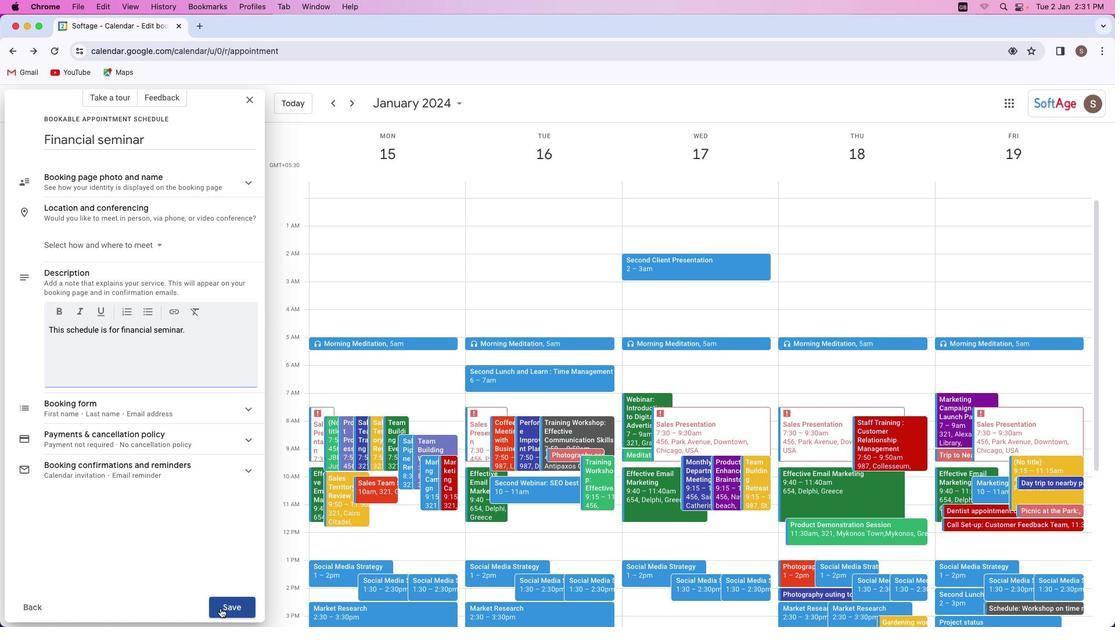 
Action: Mouse pressed left at (215, 603)
Screenshot: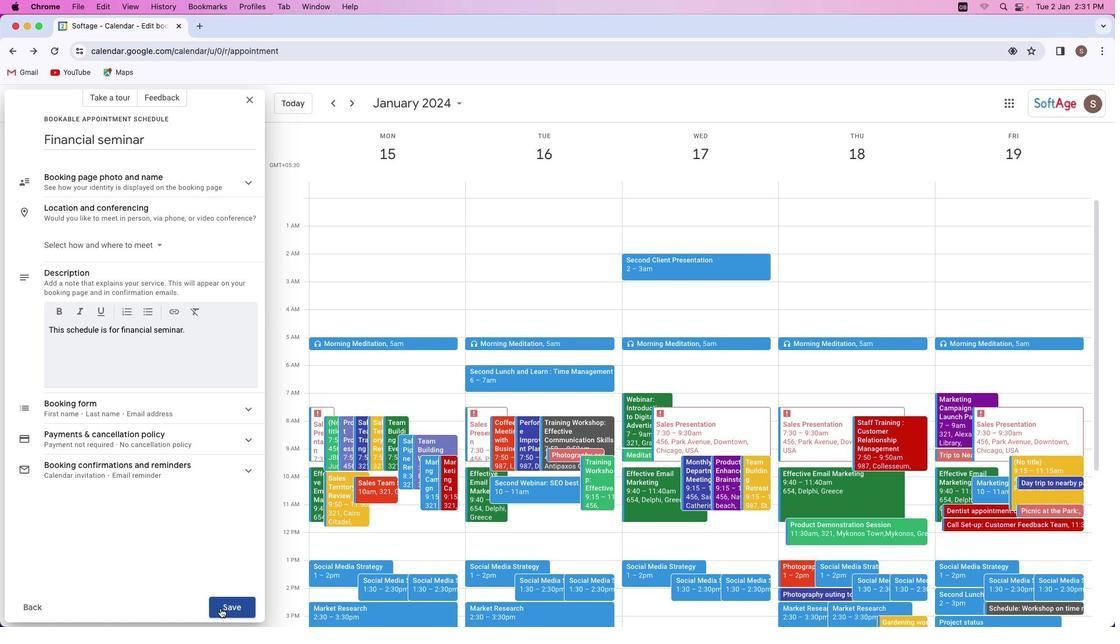 
Action: Mouse moved to (566, 364)
Screenshot: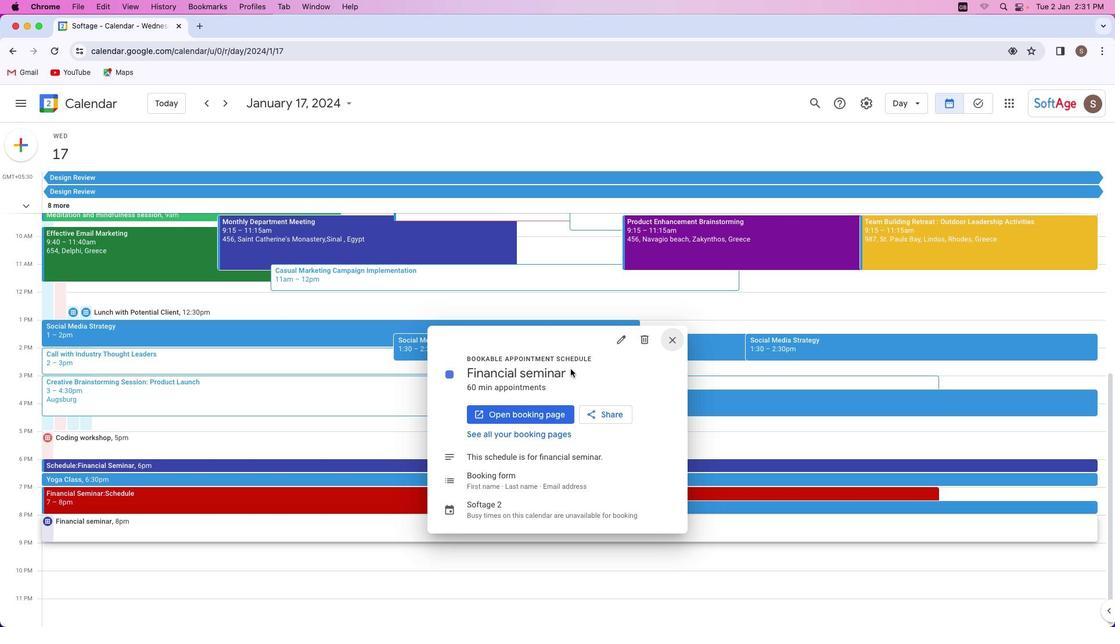 
